 Task: Mix a song in mono and then create a stereo mix for comparison.
Action: Mouse moved to (10, 17)
Screenshot: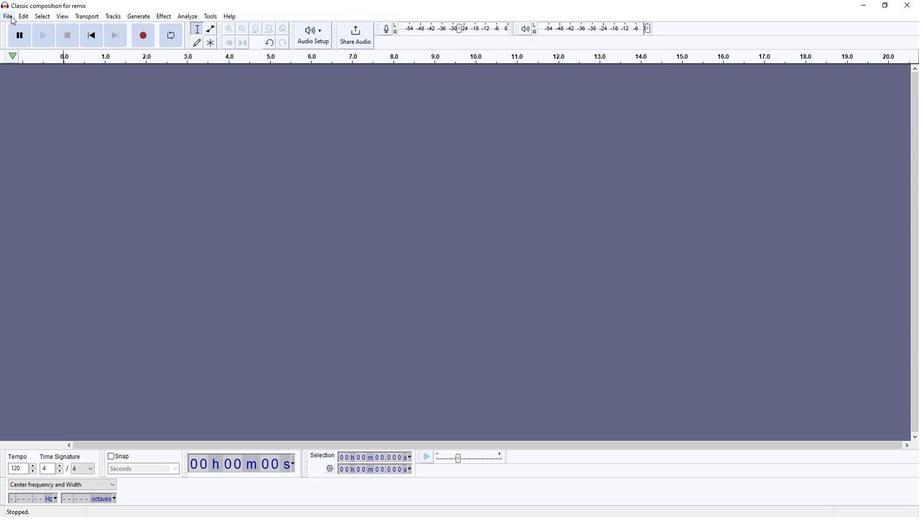 
Action: Mouse pressed left at (10, 17)
Screenshot: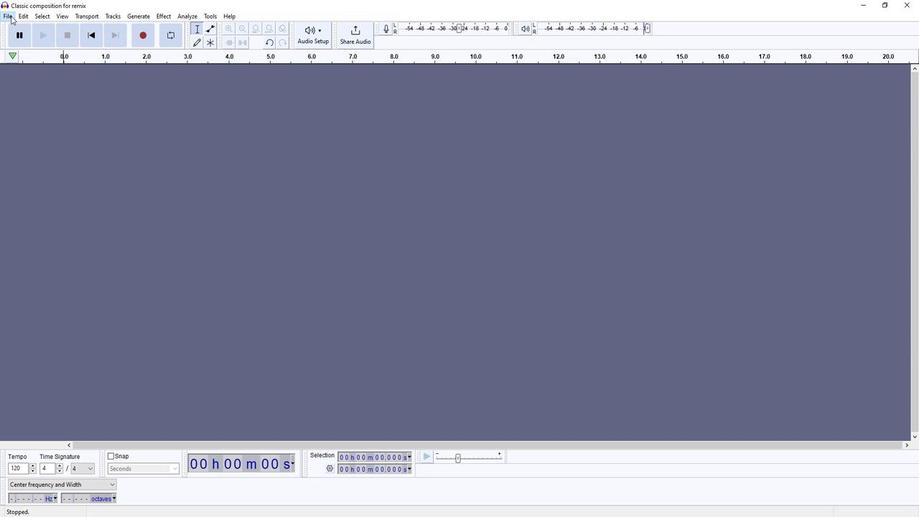 
Action: Mouse moved to (130, 112)
Screenshot: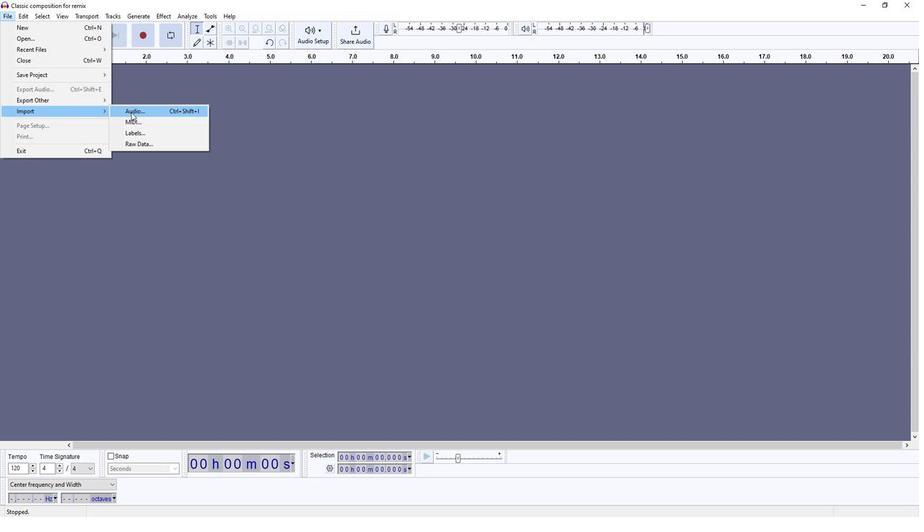 
Action: Mouse pressed left at (130, 112)
Screenshot: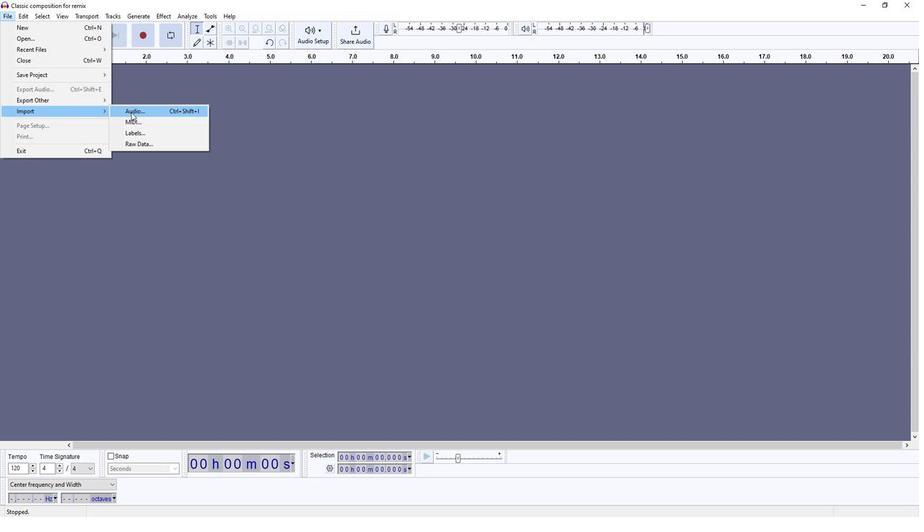 
Action: Mouse moved to (126, 158)
Screenshot: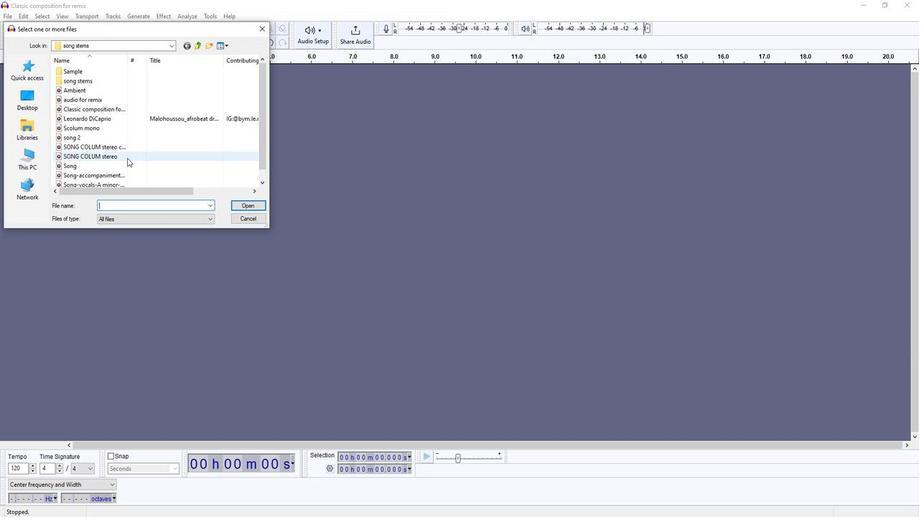 
Action: Mouse pressed left at (126, 158)
Screenshot: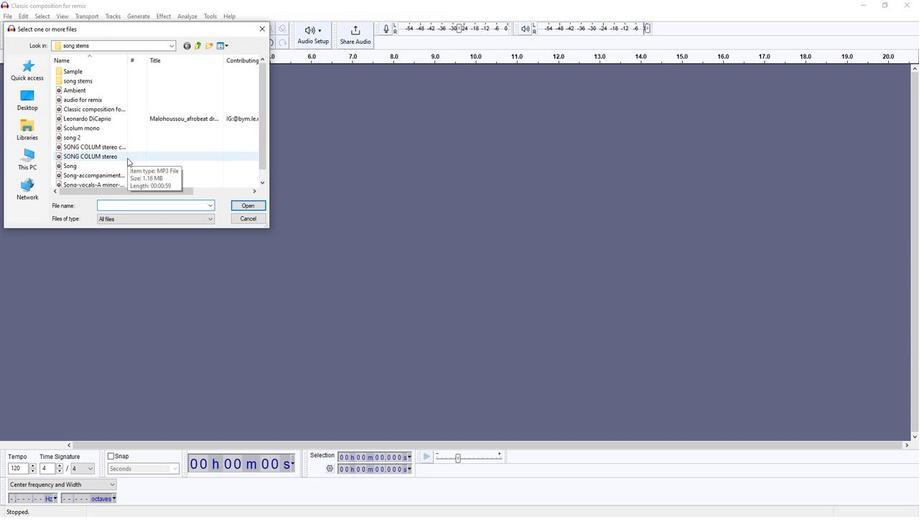 
Action: Mouse moved to (245, 204)
Screenshot: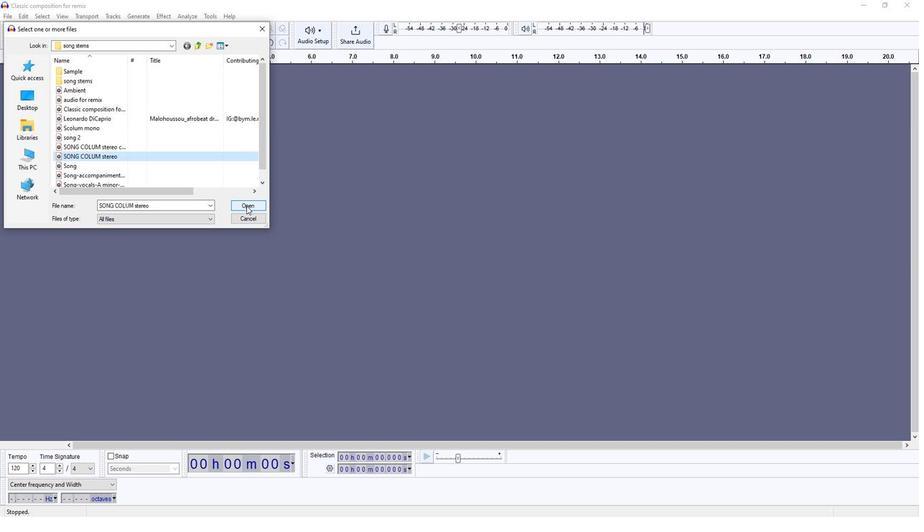 
Action: Mouse pressed left at (245, 204)
Screenshot: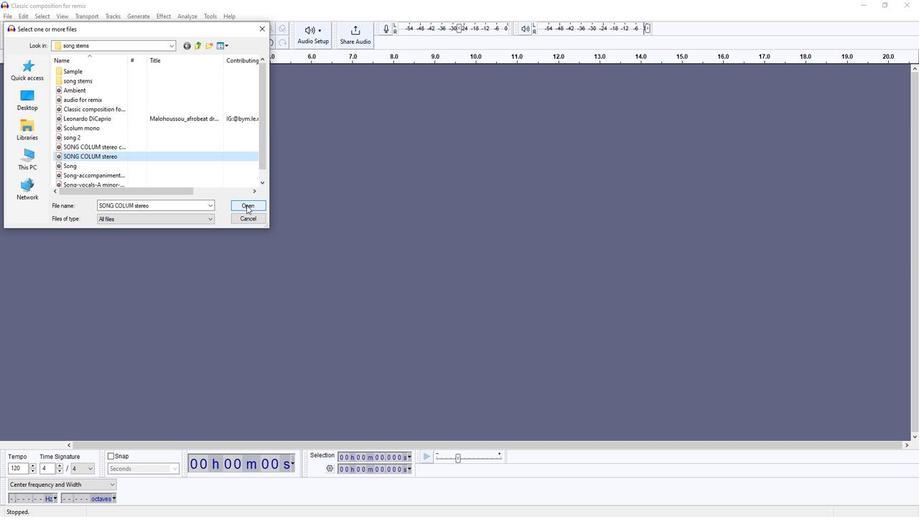 
Action: Mouse moved to (225, 112)
Screenshot: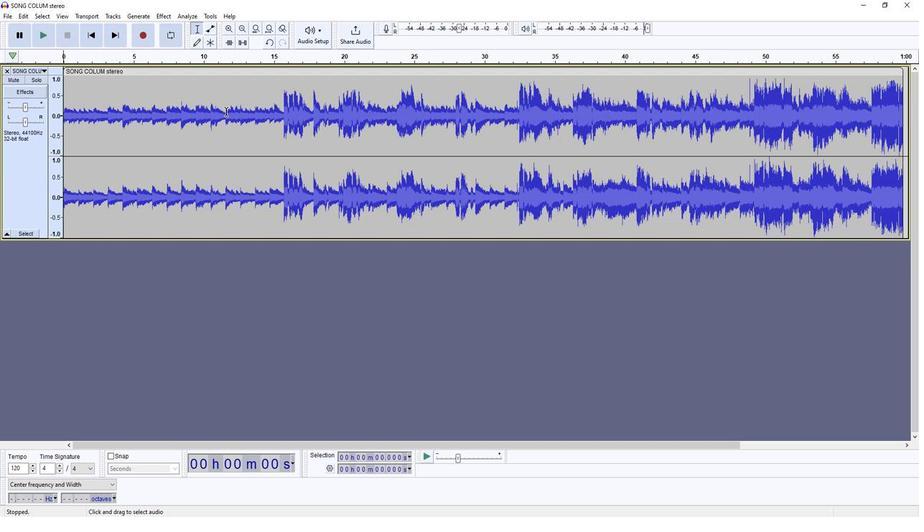 
Action: Mouse pressed left at (225, 112)
Screenshot: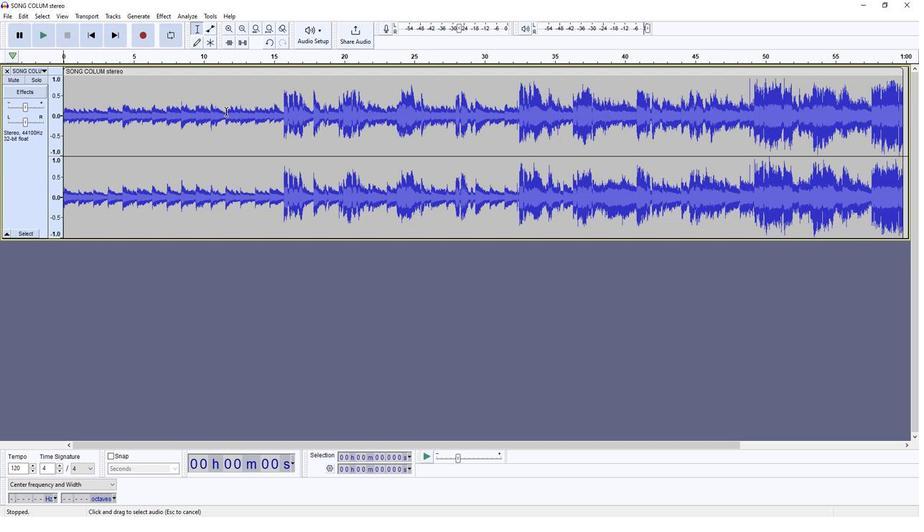 
Action: Mouse moved to (25, 15)
Screenshot: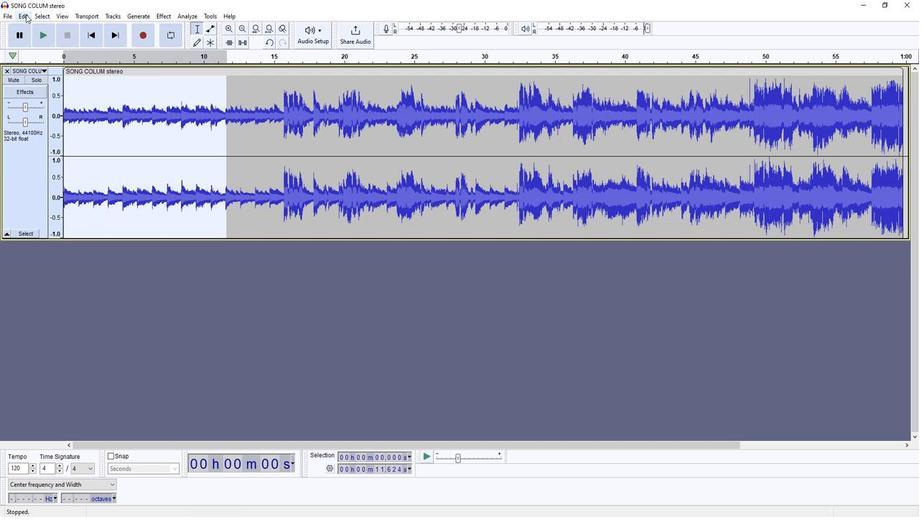 
Action: Mouse pressed left at (25, 15)
Screenshot: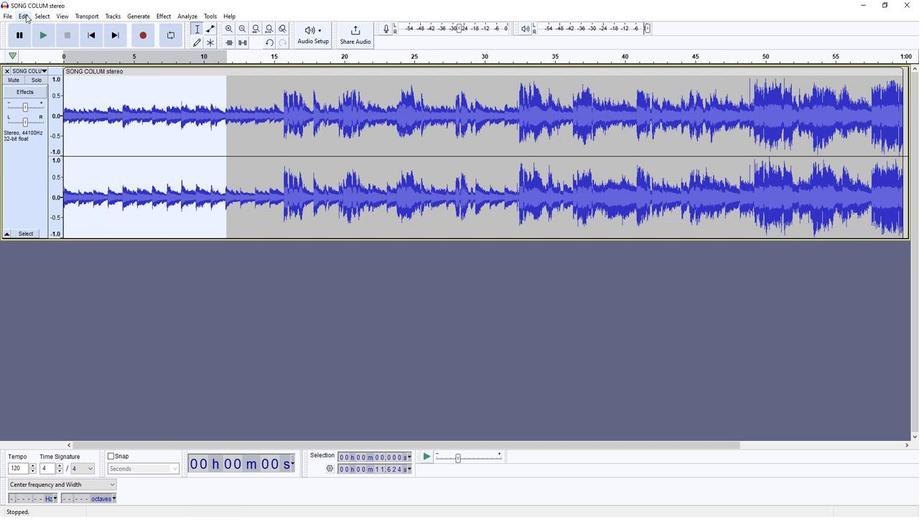 
Action: Mouse moved to (39, 54)
Screenshot: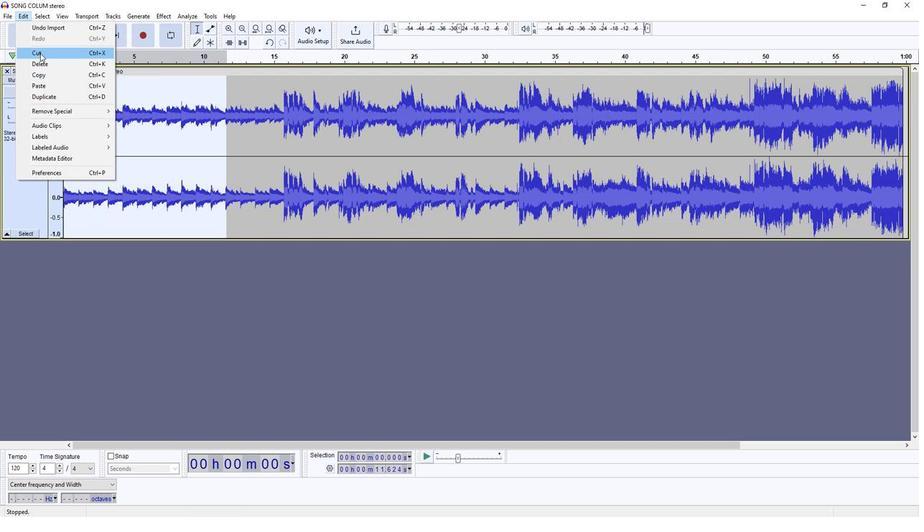 
Action: Mouse pressed left at (39, 54)
Screenshot: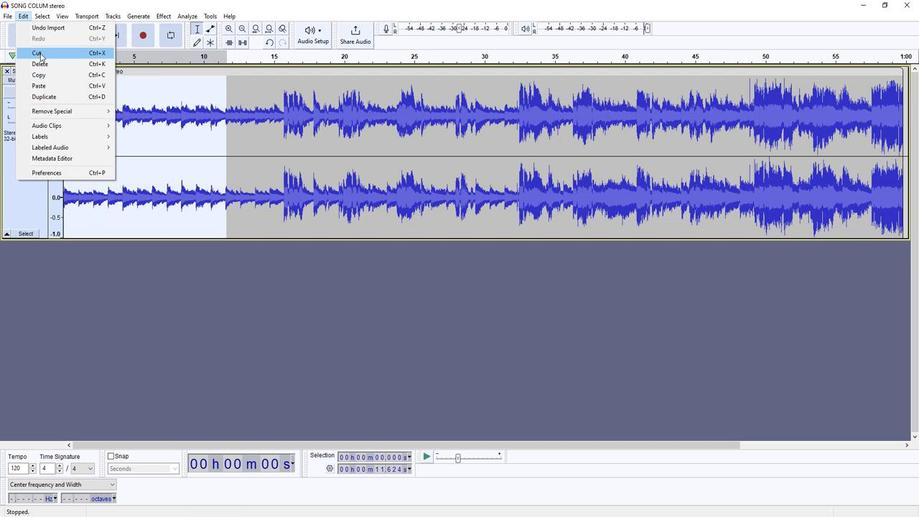 
Action: Mouse moved to (40, 38)
Screenshot: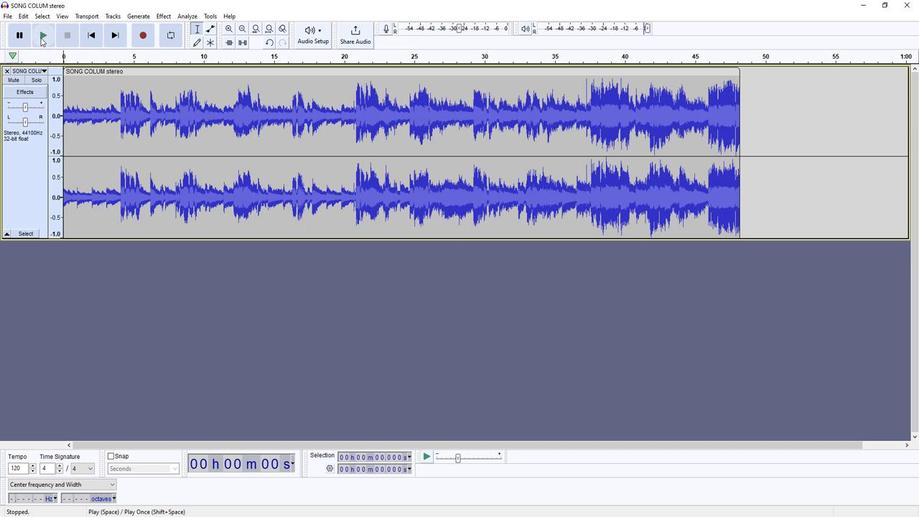 
Action: Mouse pressed left at (40, 38)
Screenshot: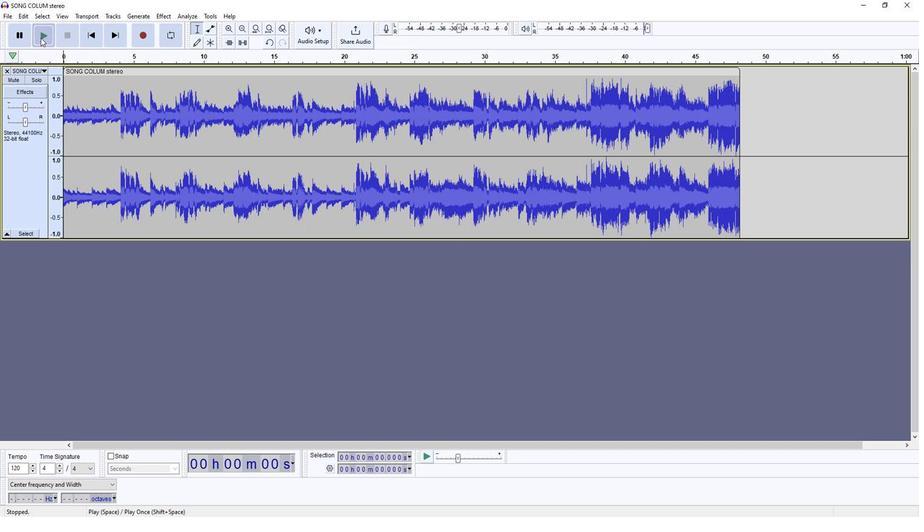 
Action: Mouse moved to (62, 35)
Screenshot: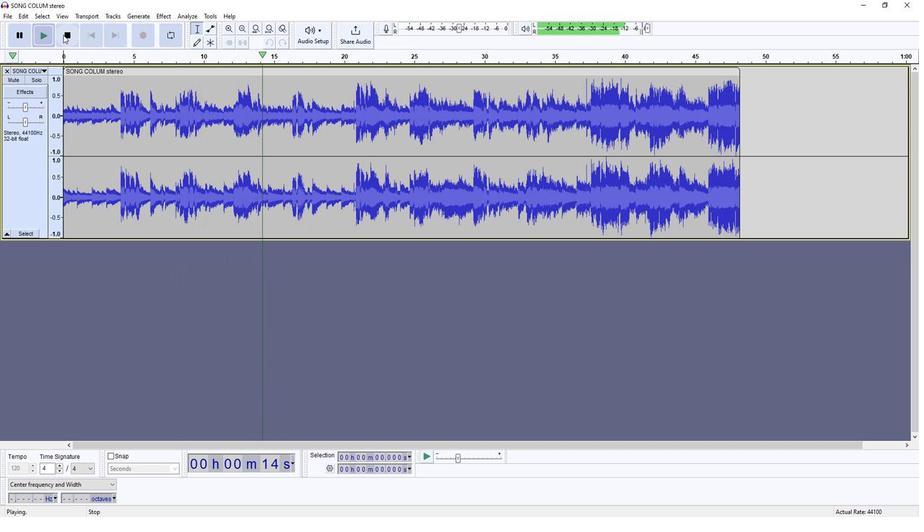 
Action: Mouse pressed left at (62, 35)
Screenshot: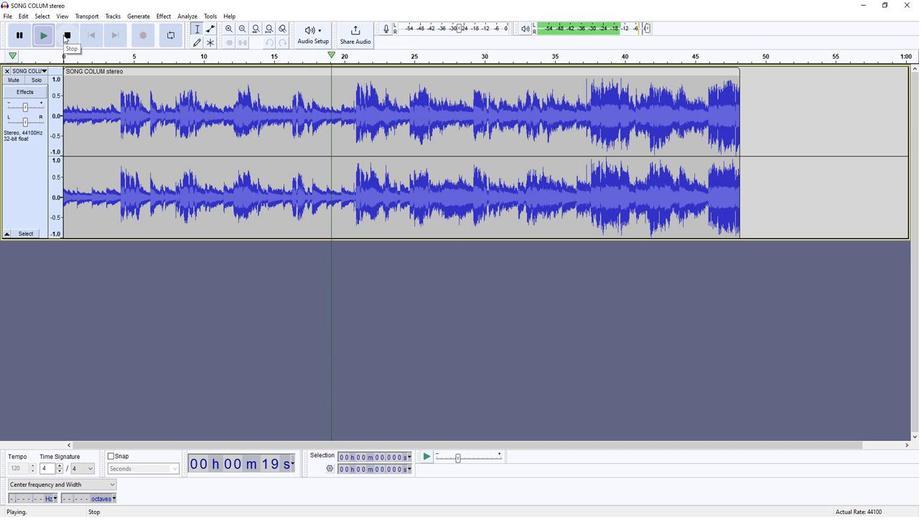 
Action: Mouse moved to (742, 122)
Screenshot: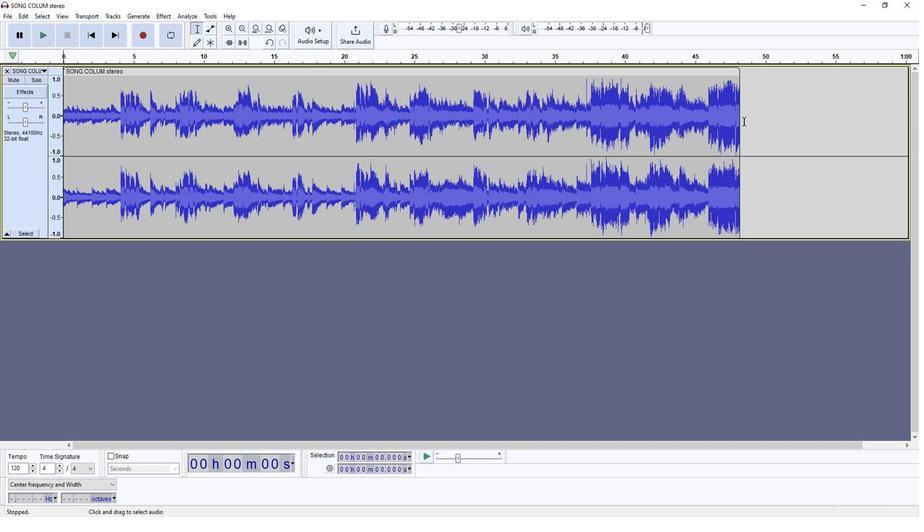 
Action: Mouse pressed left at (742, 122)
Screenshot: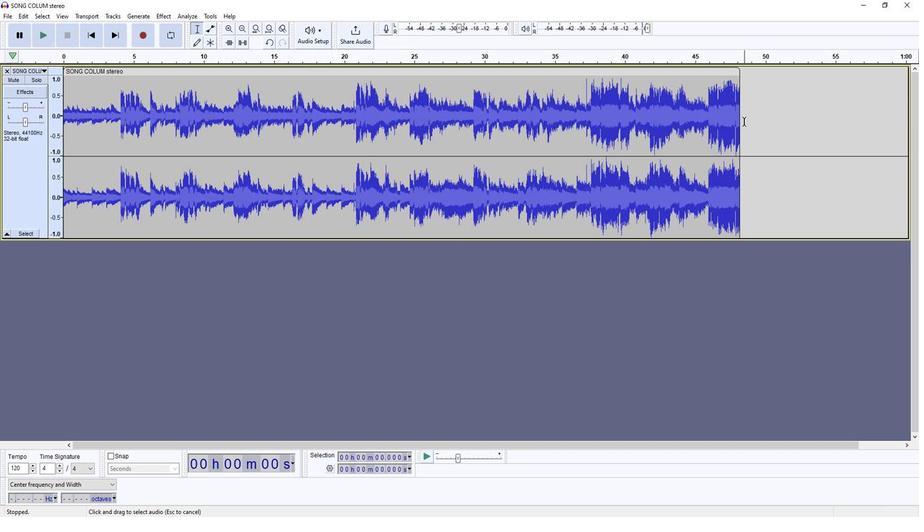 
Action: Mouse moved to (158, 16)
Screenshot: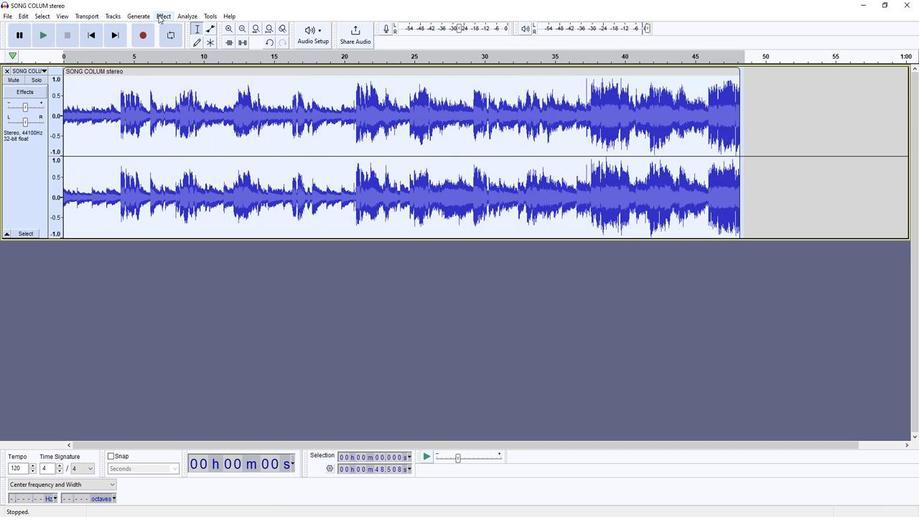 
Action: Mouse pressed left at (158, 16)
Screenshot: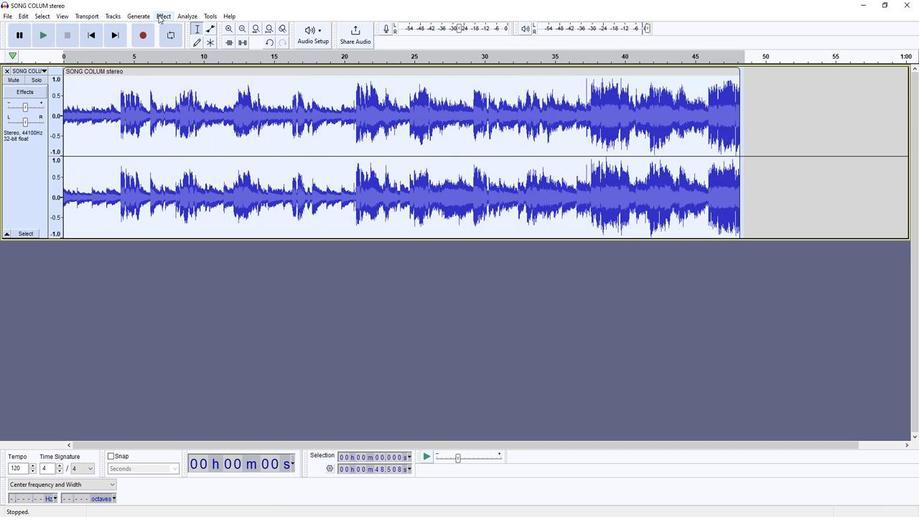 
Action: Mouse moved to (321, 110)
Screenshot: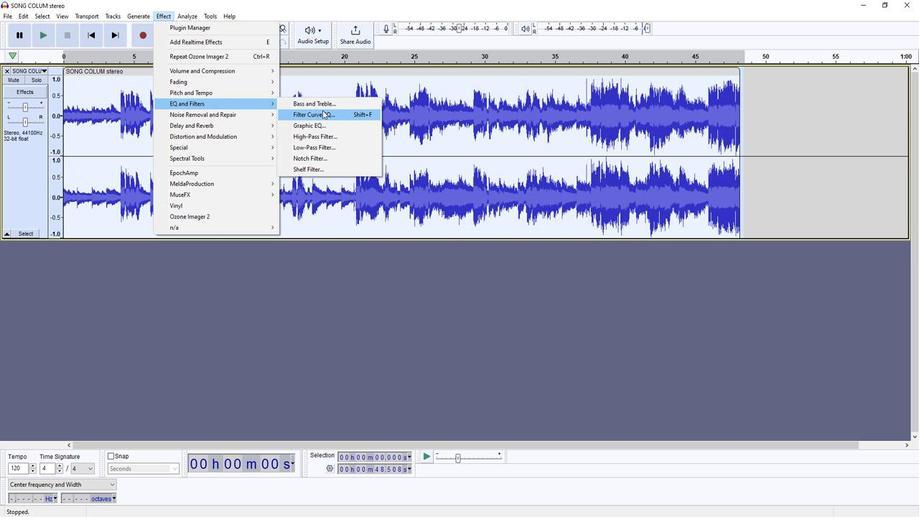 
Action: Mouse pressed left at (321, 110)
Screenshot: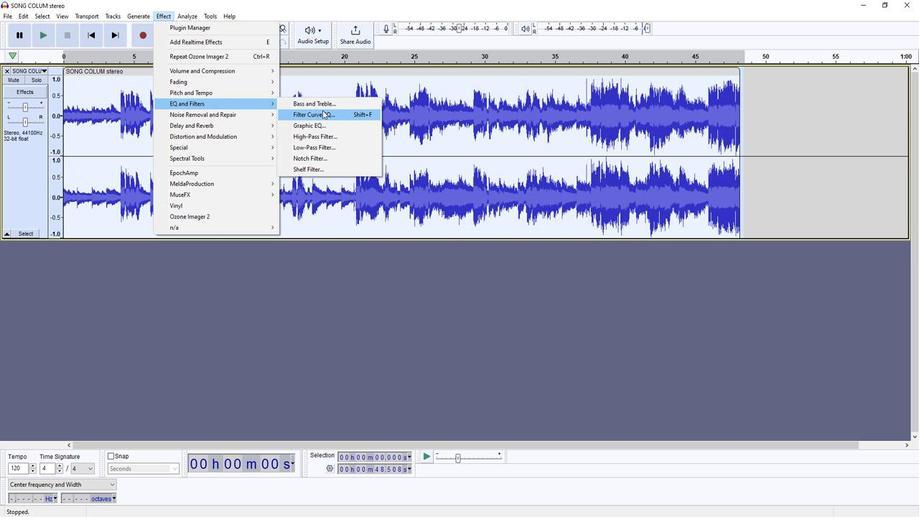 
Action: Mouse moved to (345, 256)
Screenshot: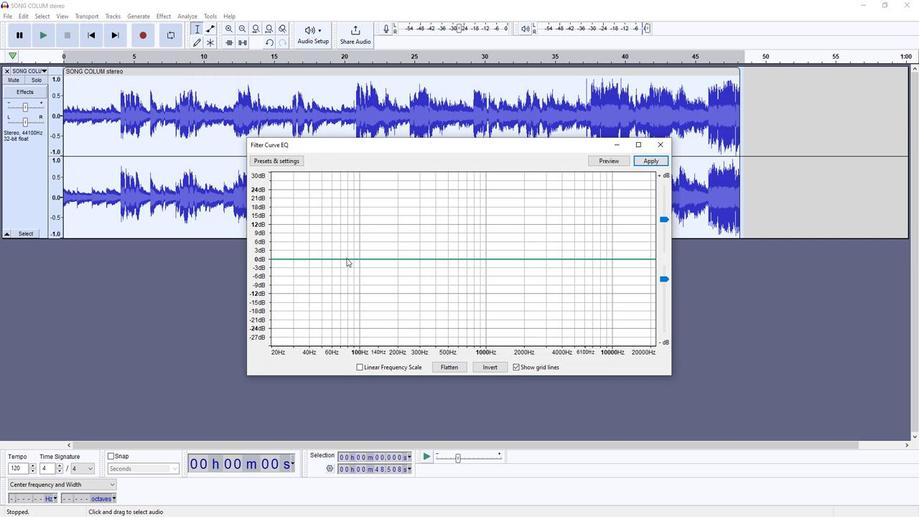 
Action: Mouse pressed left at (345, 256)
Screenshot: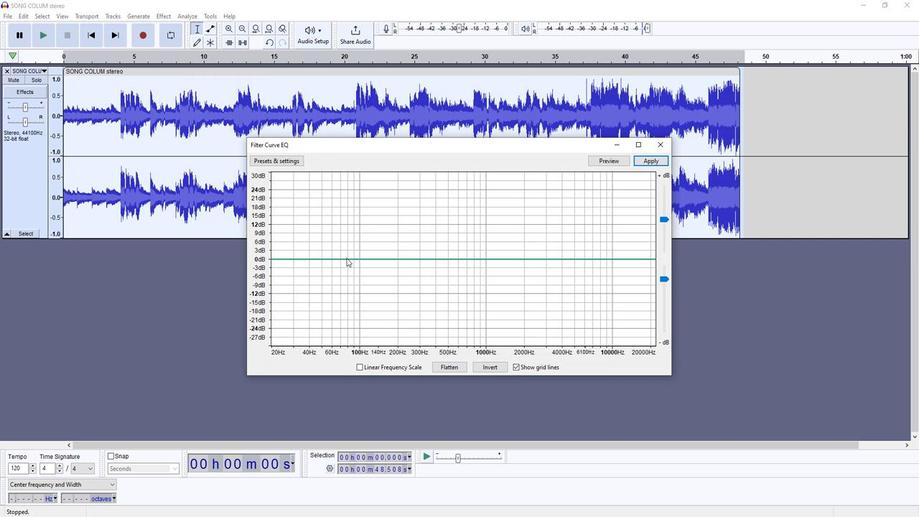 
Action: Mouse moved to (332, 255)
Screenshot: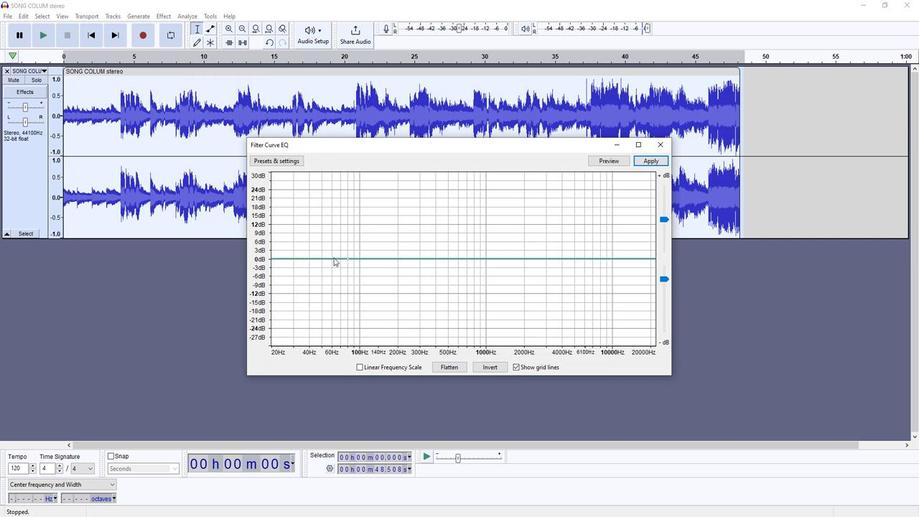 
Action: Mouse pressed left at (332, 255)
Screenshot: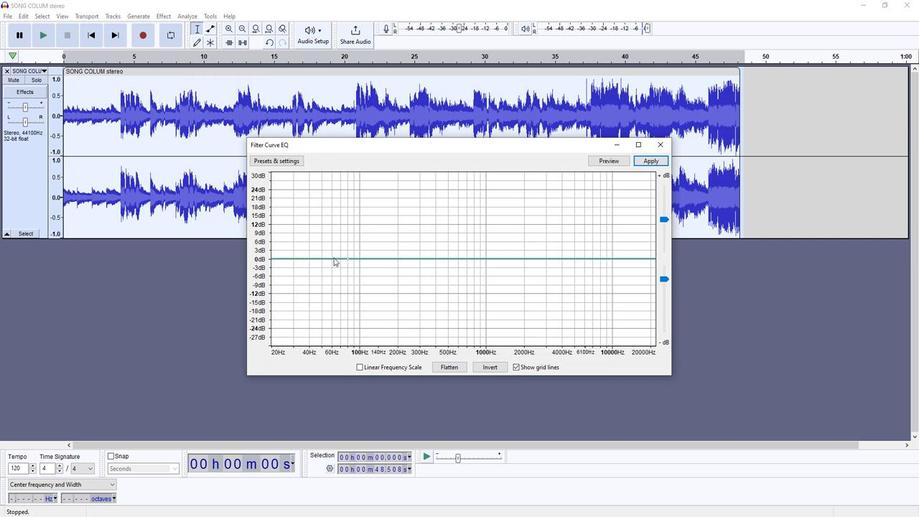 
Action: Mouse moved to (314, 257)
Screenshot: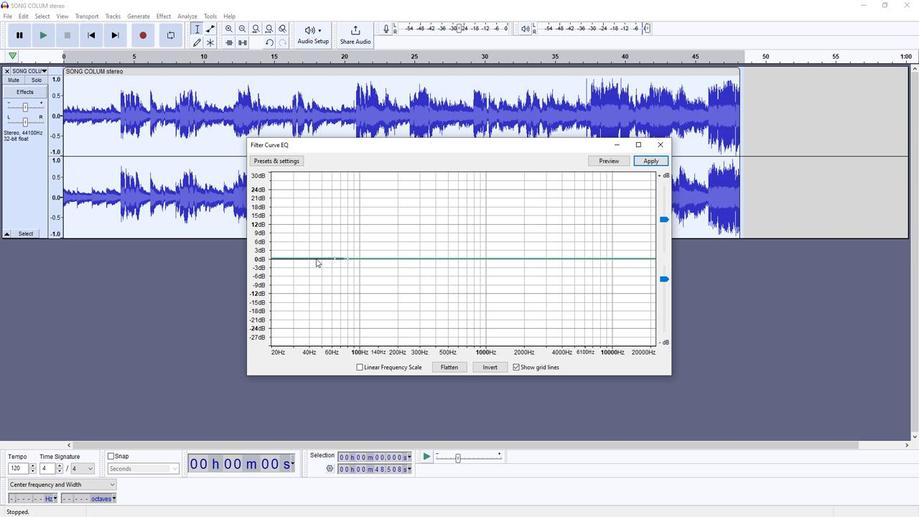 
Action: Mouse pressed left at (314, 257)
Screenshot: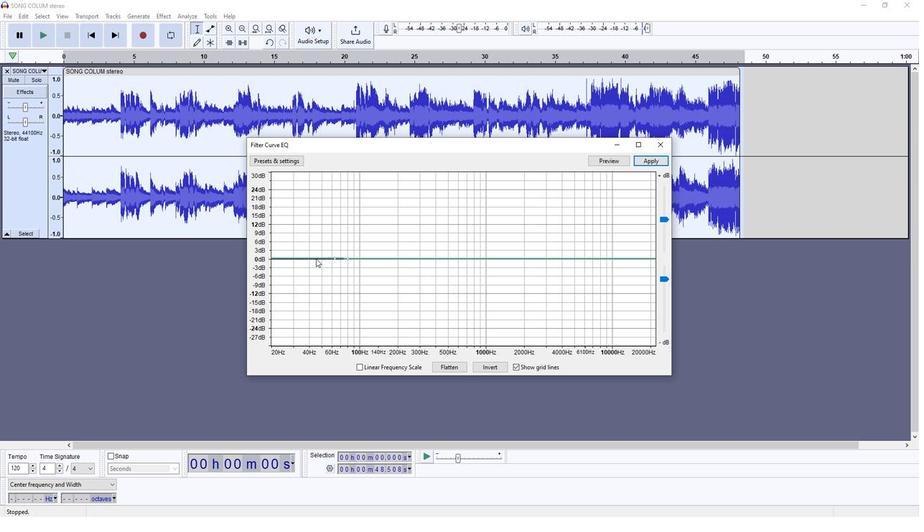 
Action: Mouse moved to (331, 257)
Screenshot: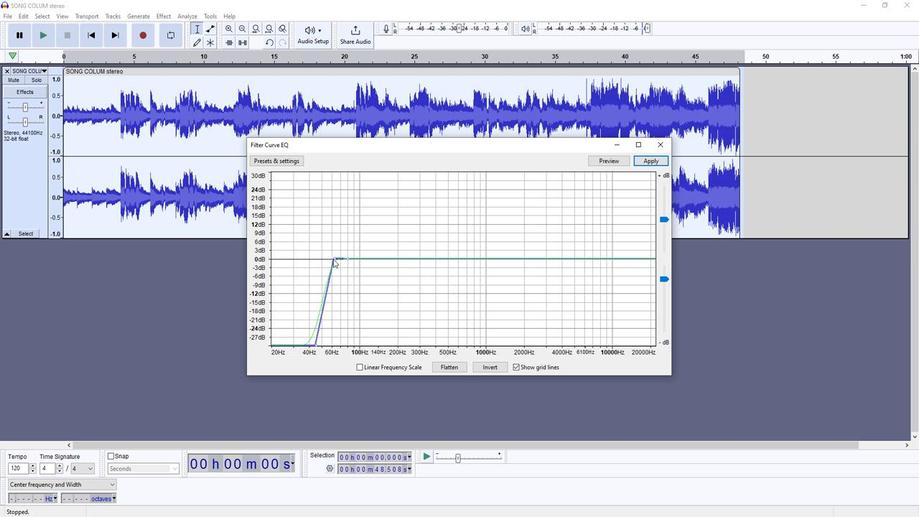 
Action: Mouse pressed left at (331, 257)
Screenshot: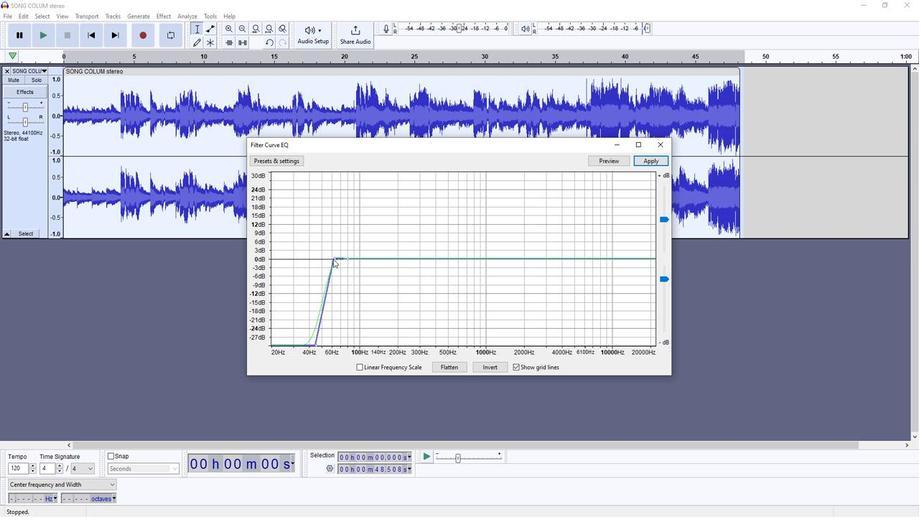 
Action: Mouse moved to (346, 255)
Screenshot: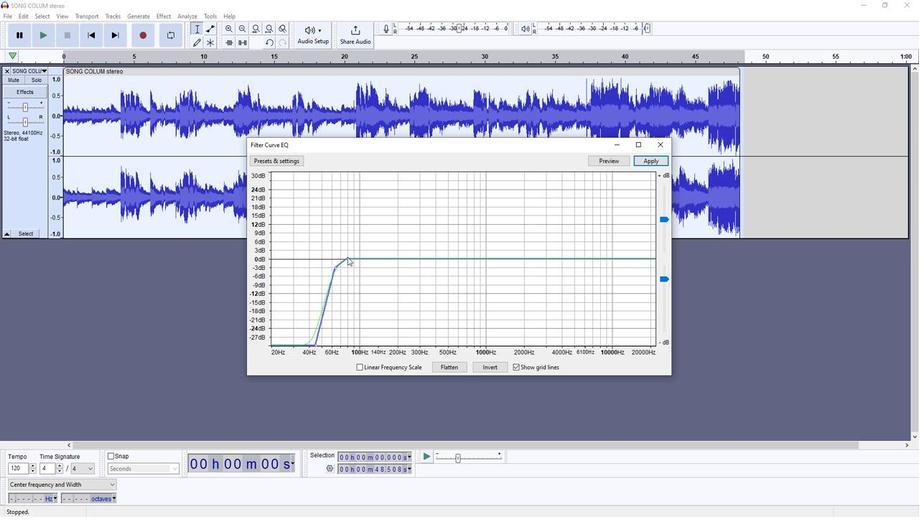
Action: Mouse pressed left at (346, 255)
Screenshot: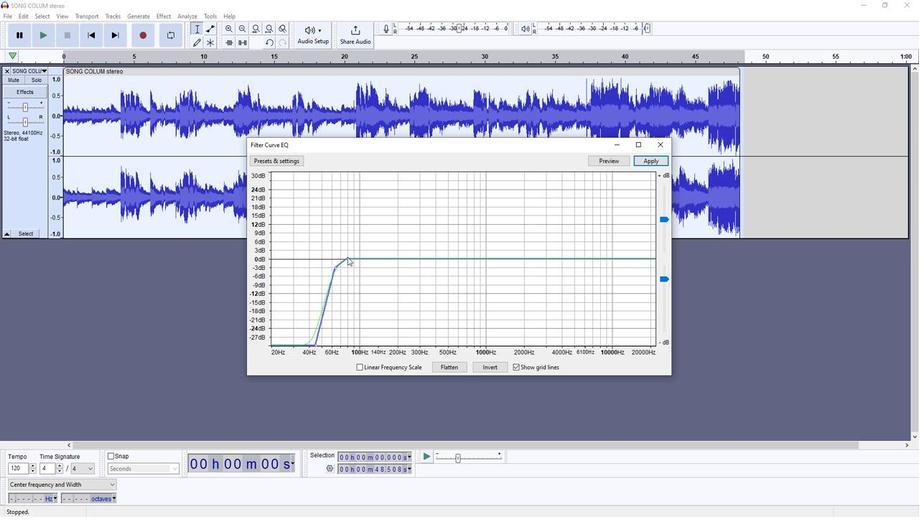 
Action: Mouse moved to (334, 266)
Screenshot: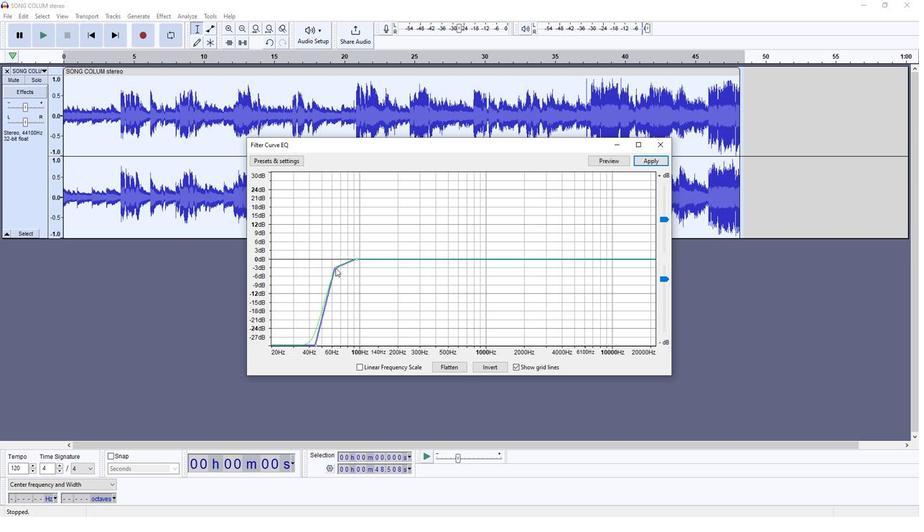 
Action: Mouse pressed left at (334, 266)
Screenshot: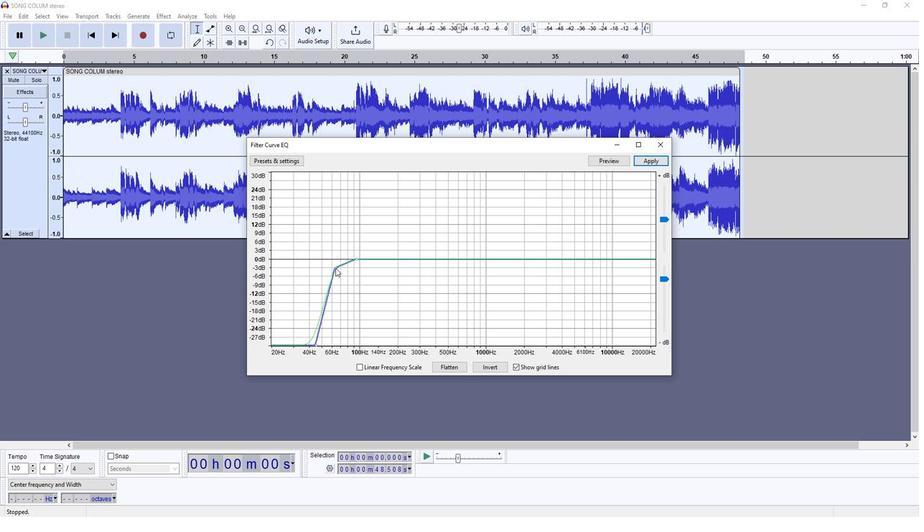 
Action: Mouse moved to (545, 257)
Screenshot: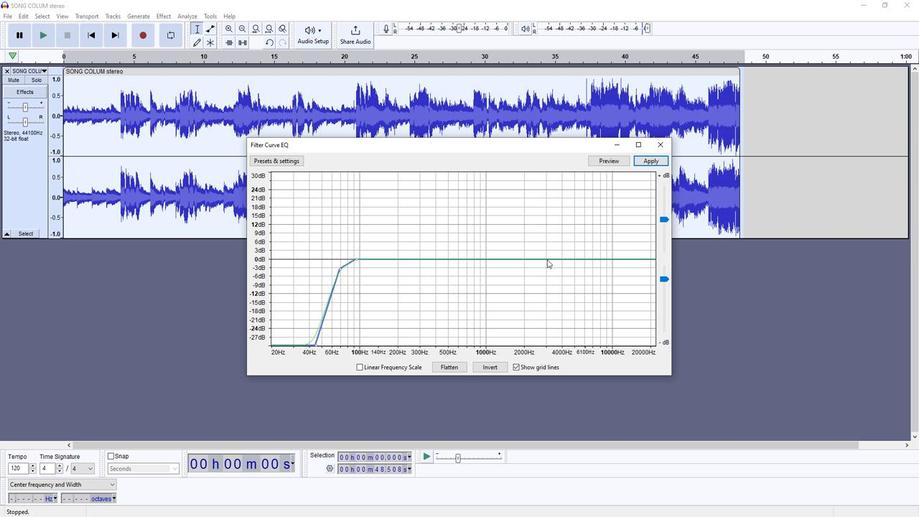 
Action: Mouse pressed left at (545, 257)
Screenshot: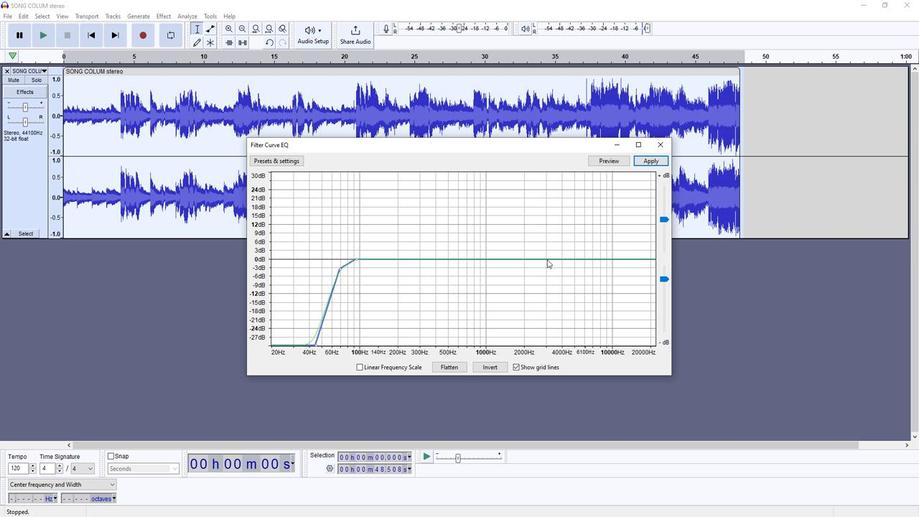 
Action: Mouse moved to (576, 257)
Screenshot: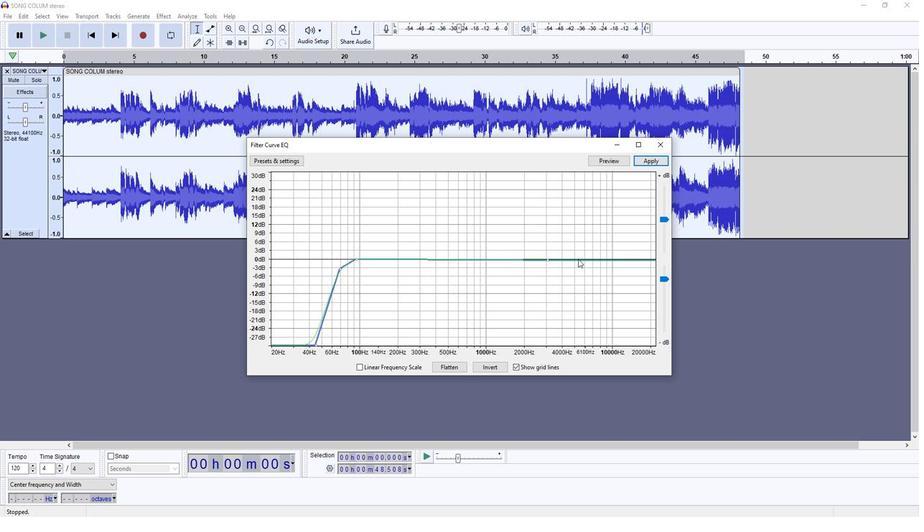 
Action: Mouse pressed left at (576, 257)
Screenshot: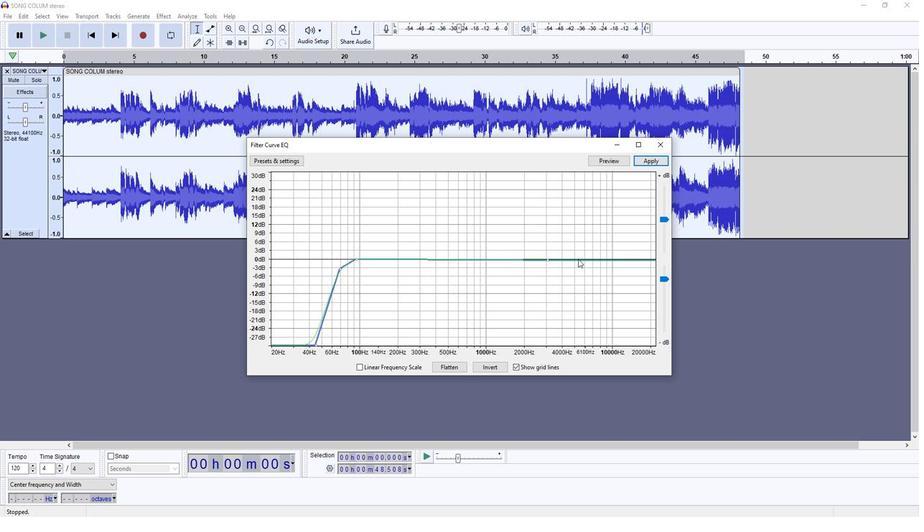 
Action: Mouse moved to (649, 257)
Screenshot: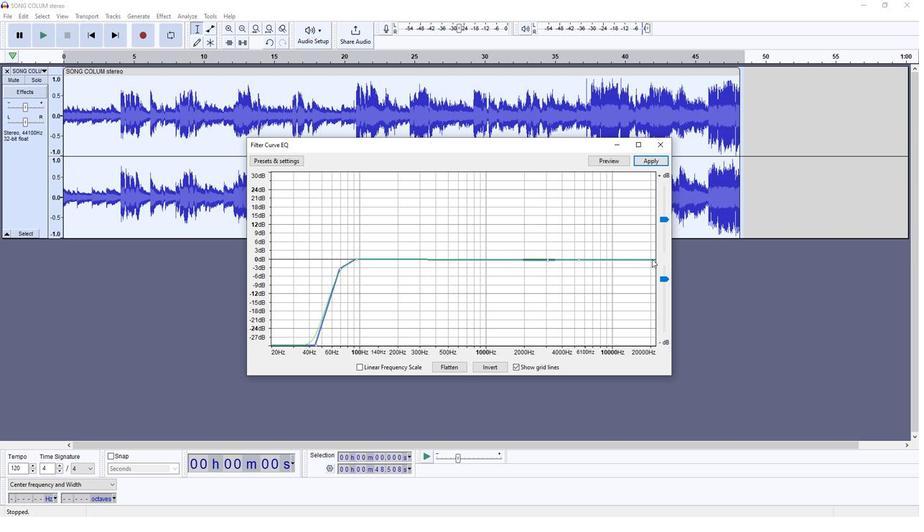 
Action: Mouse pressed left at (649, 257)
Screenshot: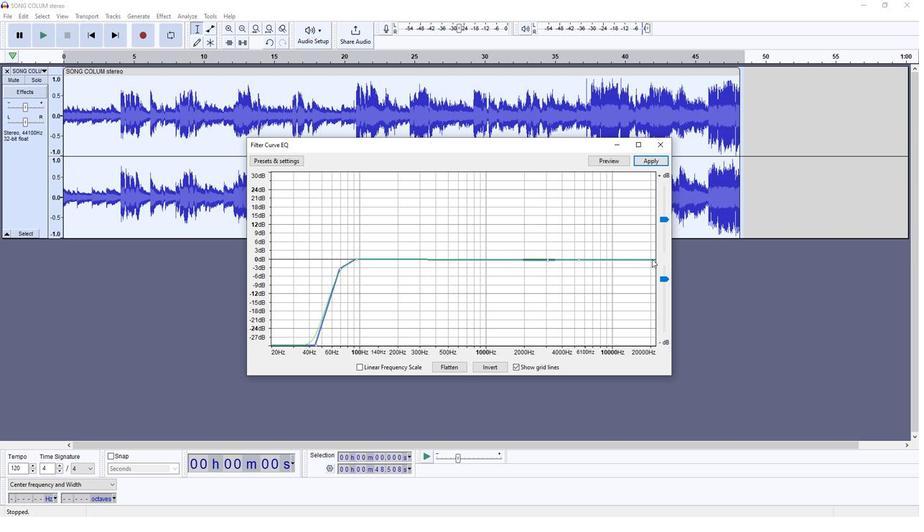 
Action: Mouse moved to (575, 257)
Screenshot: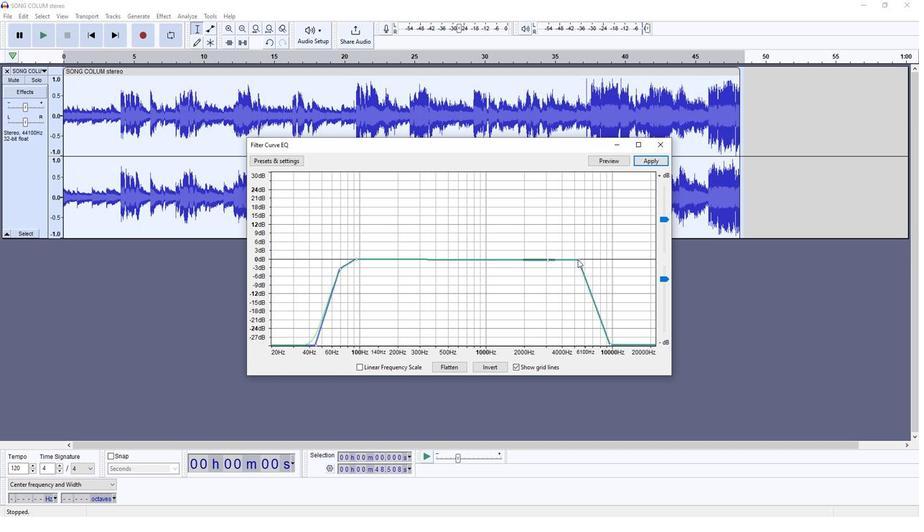 
Action: Mouse pressed left at (575, 257)
Screenshot: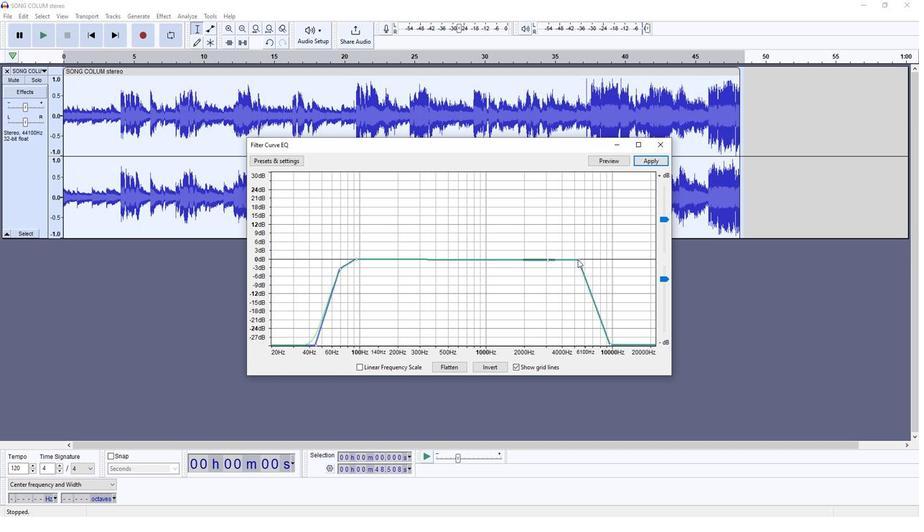 
Action: Mouse moved to (545, 258)
Screenshot: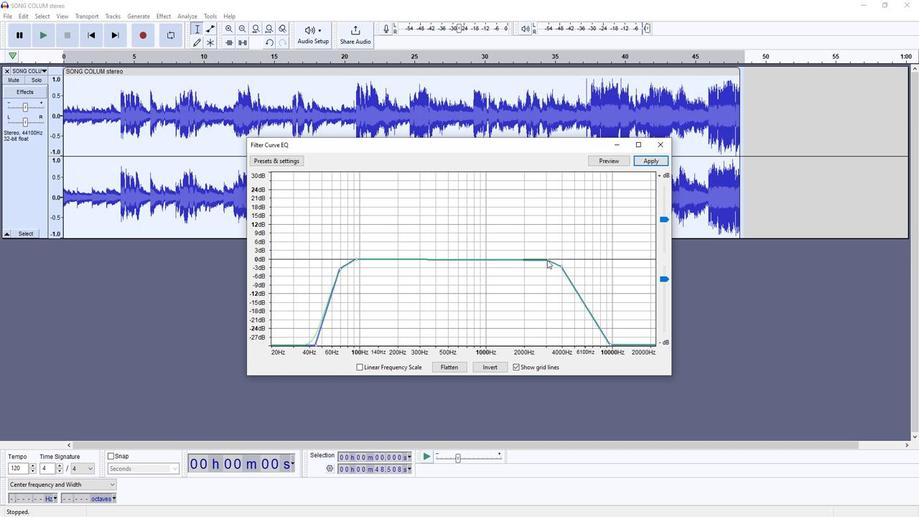 
Action: Mouse pressed left at (545, 258)
Screenshot: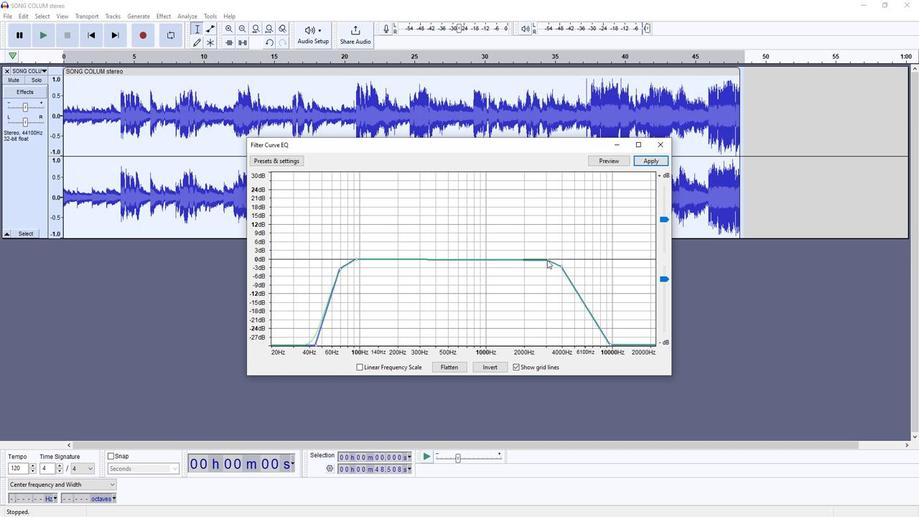 
Action: Mouse moved to (558, 264)
Screenshot: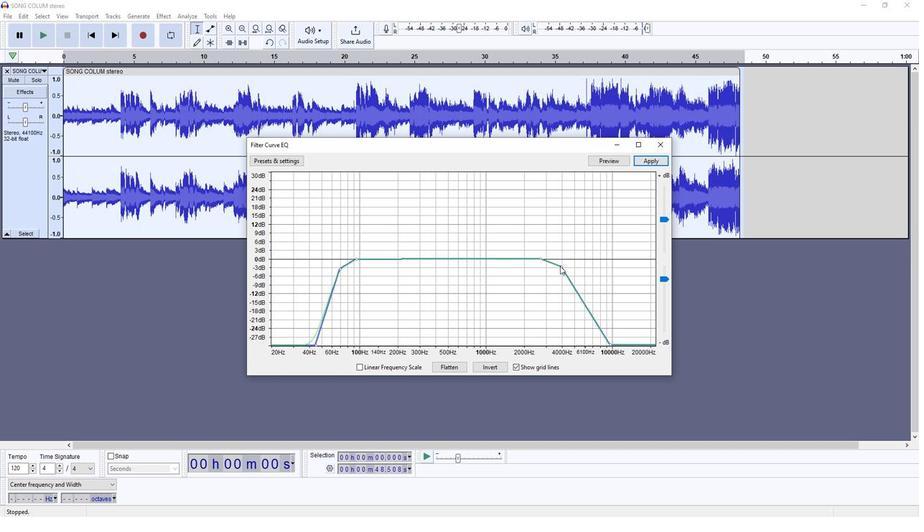 
Action: Mouse pressed left at (558, 264)
Screenshot: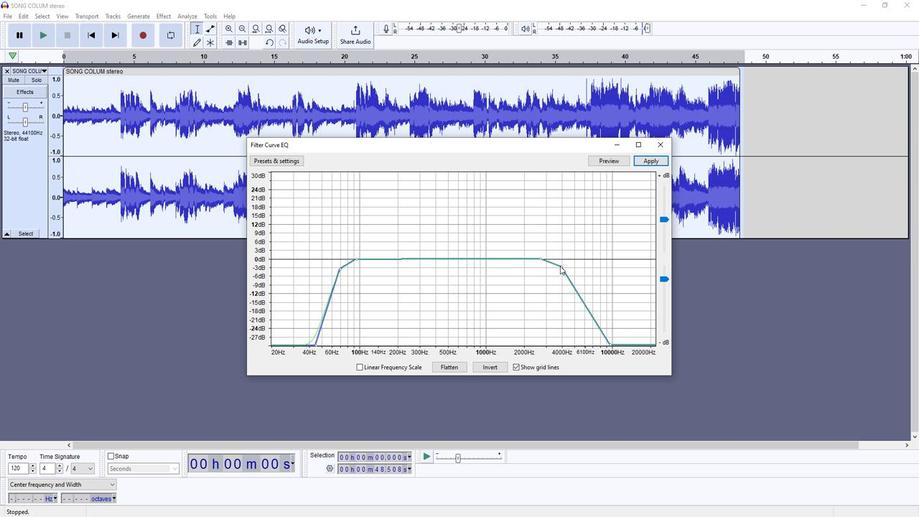 
Action: Mouse moved to (608, 341)
Screenshot: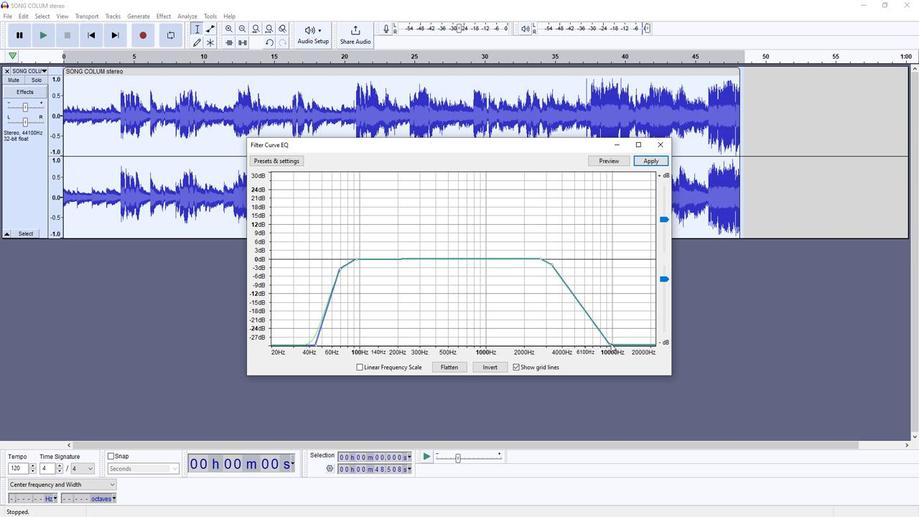 
Action: Mouse pressed left at (608, 341)
Screenshot: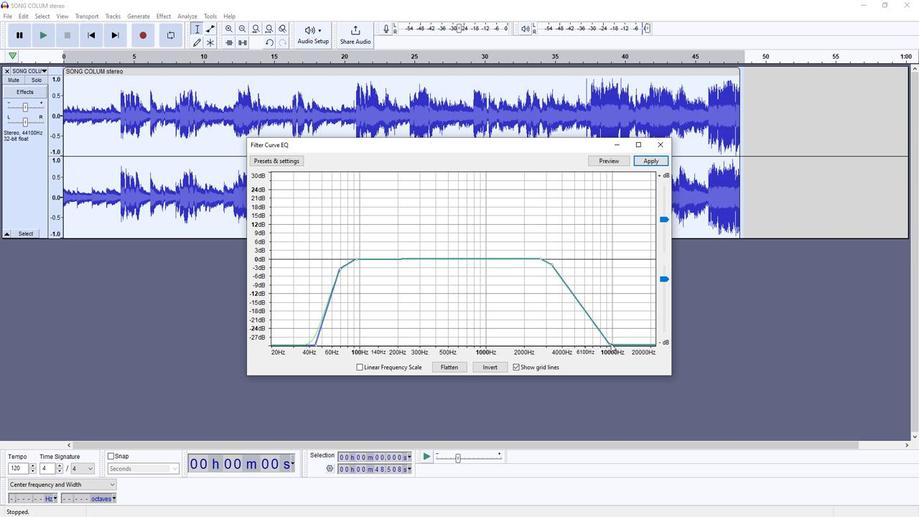 
Action: Mouse moved to (607, 160)
Screenshot: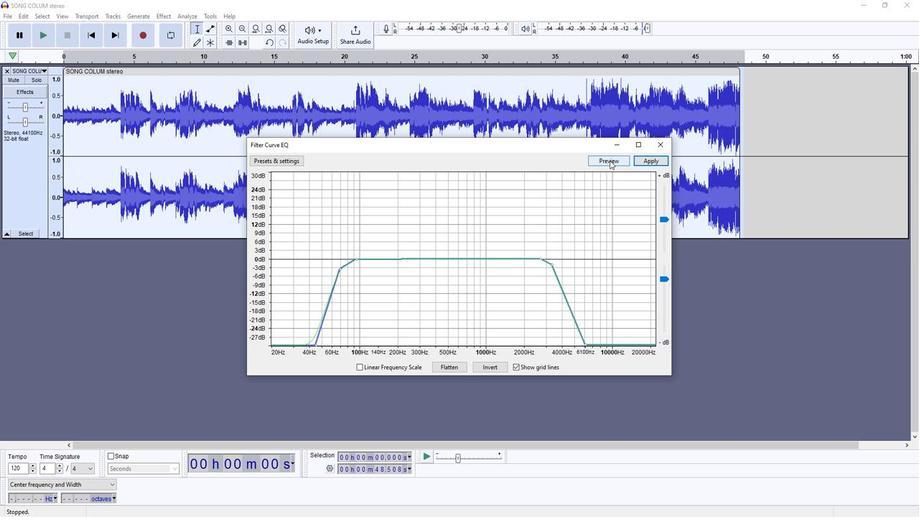 
Action: Mouse pressed left at (607, 160)
Screenshot: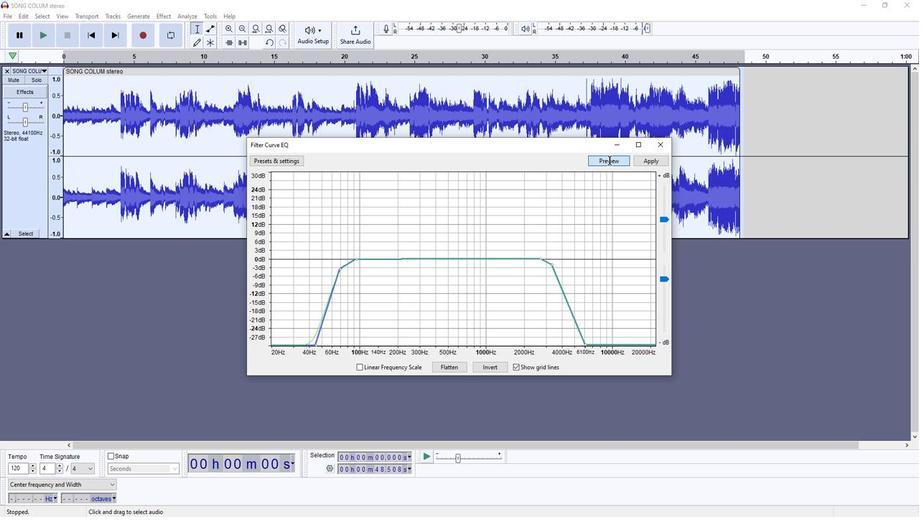 
Action: Mouse moved to (539, 257)
Screenshot: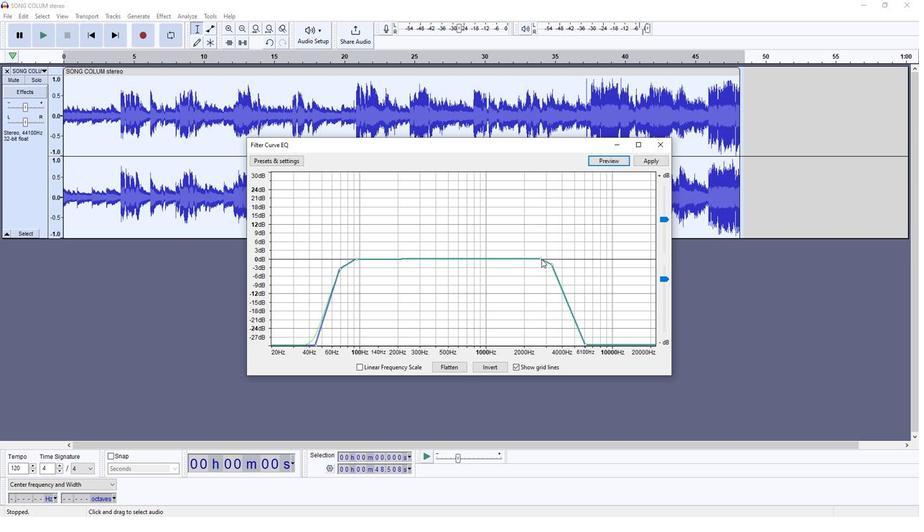 
Action: Mouse pressed left at (539, 257)
Screenshot: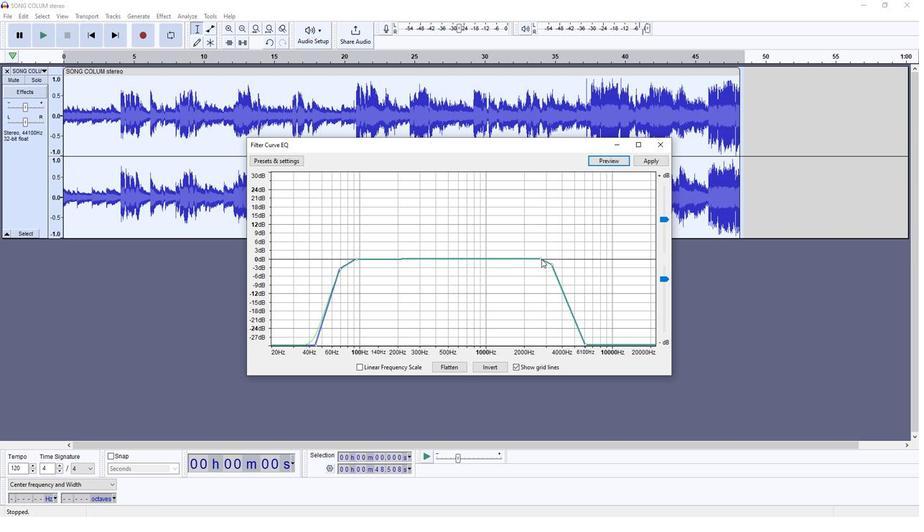 
Action: Mouse moved to (550, 263)
Screenshot: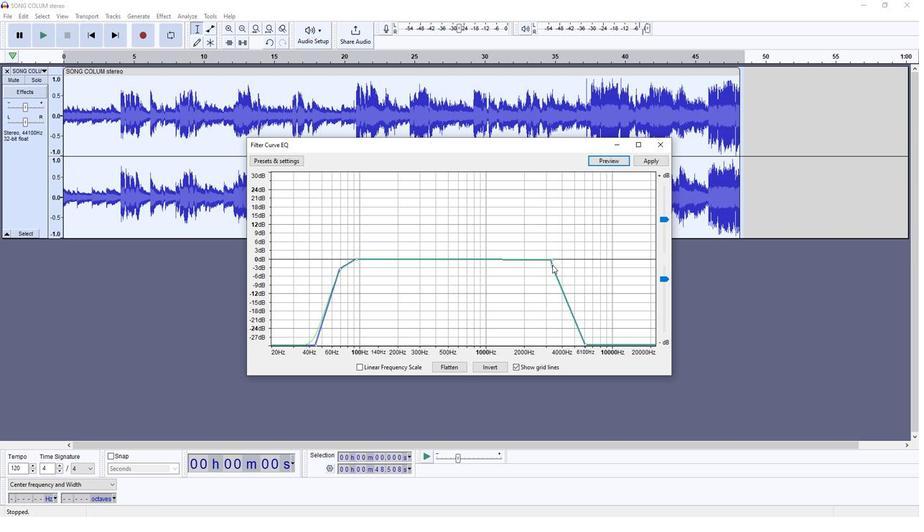
Action: Mouse pressed left at (550, 263)
Screenshot: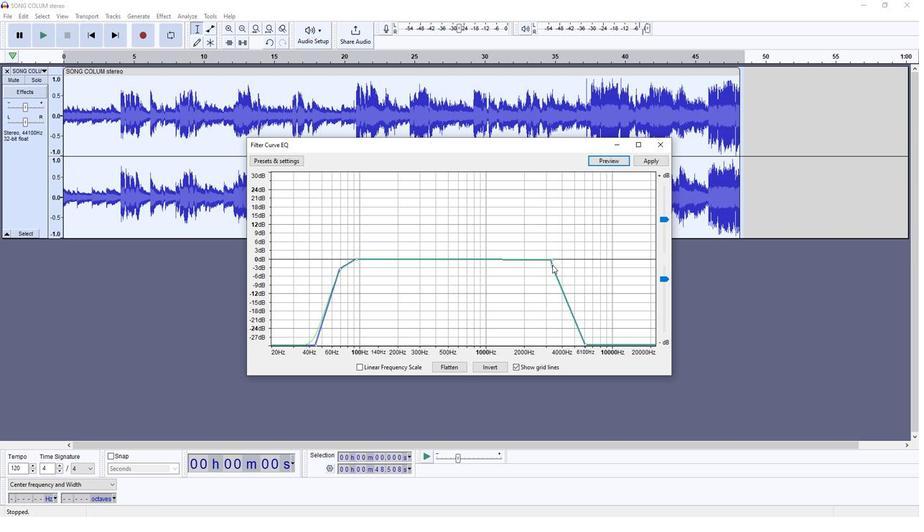 
Action: Mouse moved to (574, 257)
Screenshot: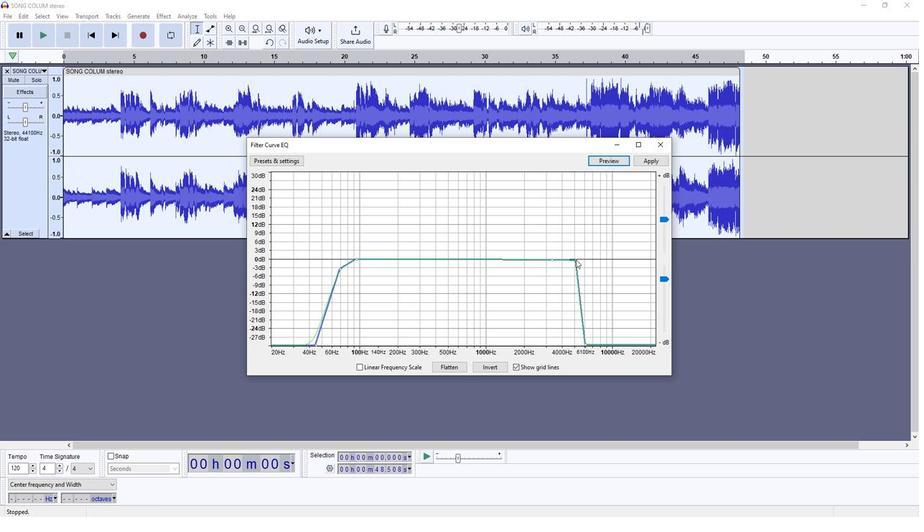 
Action: Mouse pressed left at (574, 257)
Screenshot: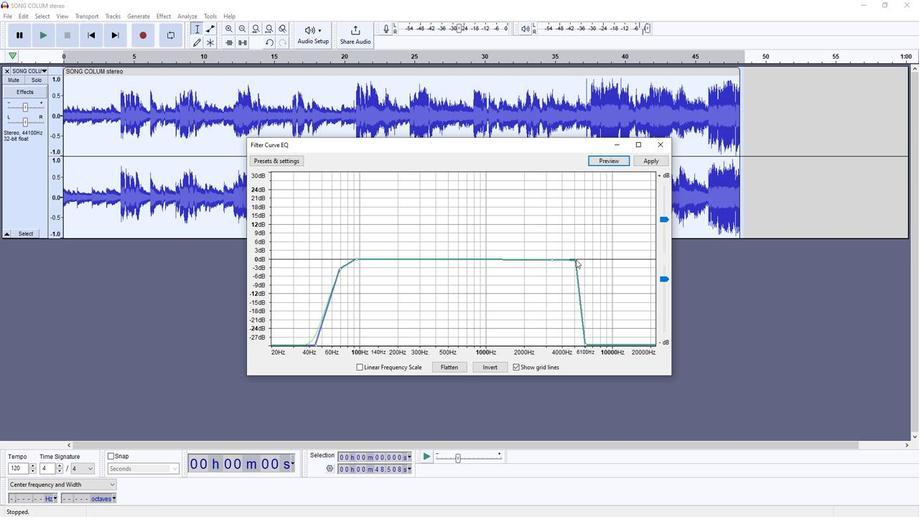 
Action: Mouse moved to (598, 159)
Screenshot: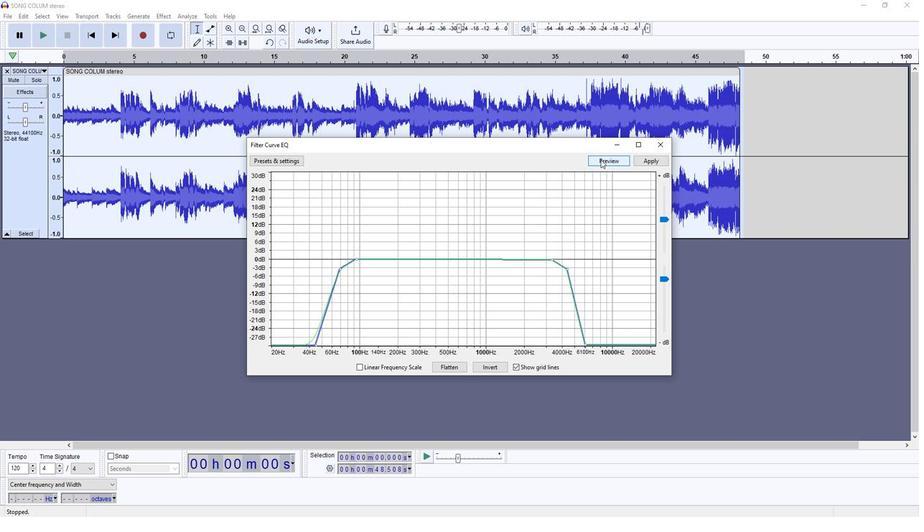 
Action: Mouse pressed left at (598, 159)
Screenshot: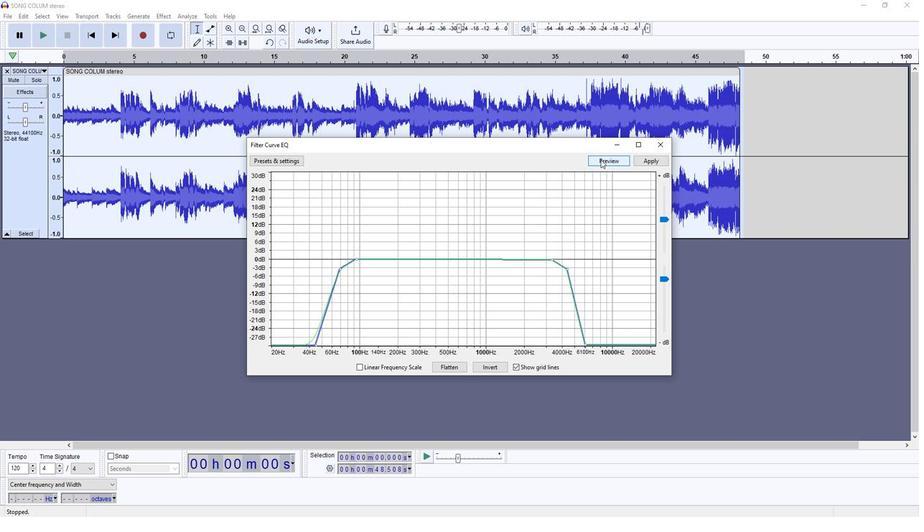 
Action: Mouse moved to (640, 161)
Screenshot: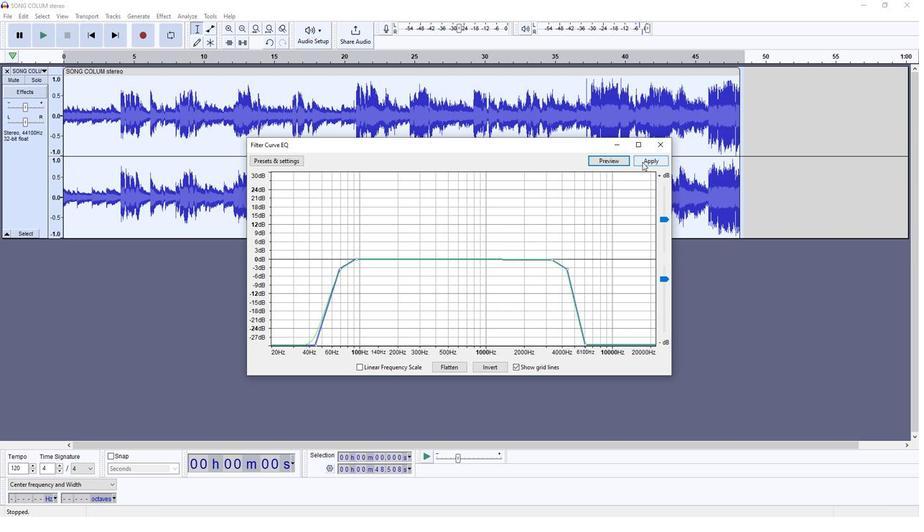 
Action: Mouse pressed left at (640, 161)
Screenshot: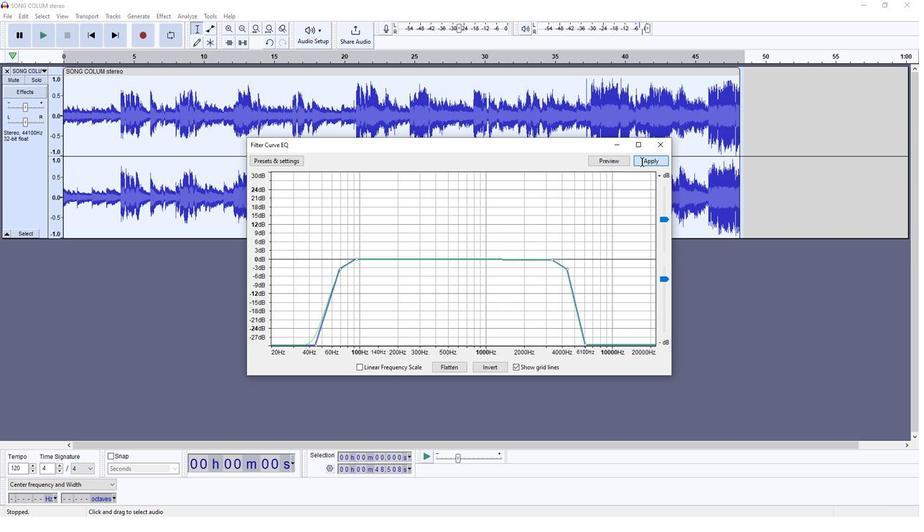 
Action: Mouse moved to (168, 15)
Screenshot: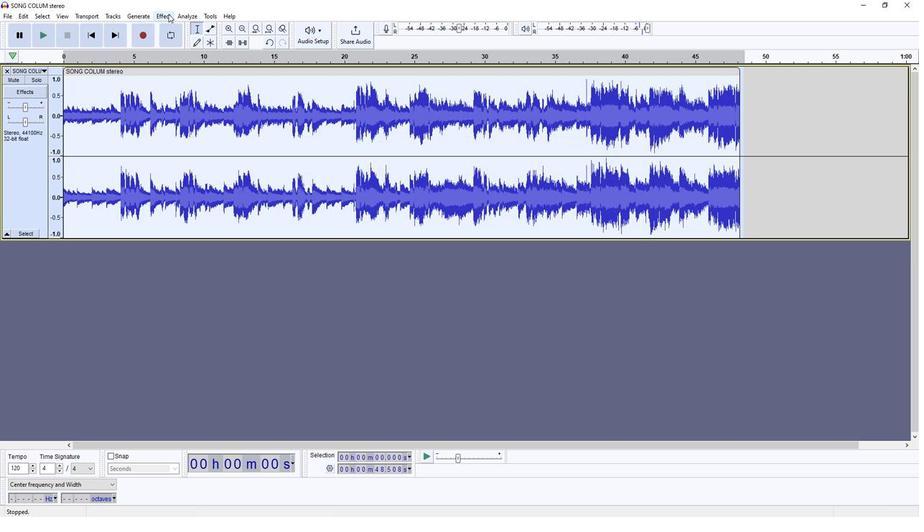 
Action: Mouse pressed left at (168, 15)
Screenshot: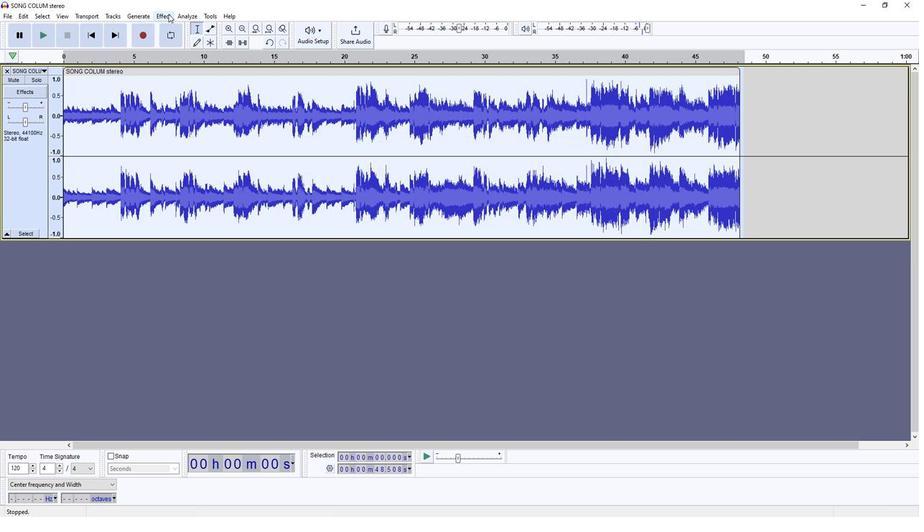 
Action: Mouse moved to (328, 96)
Screenshot: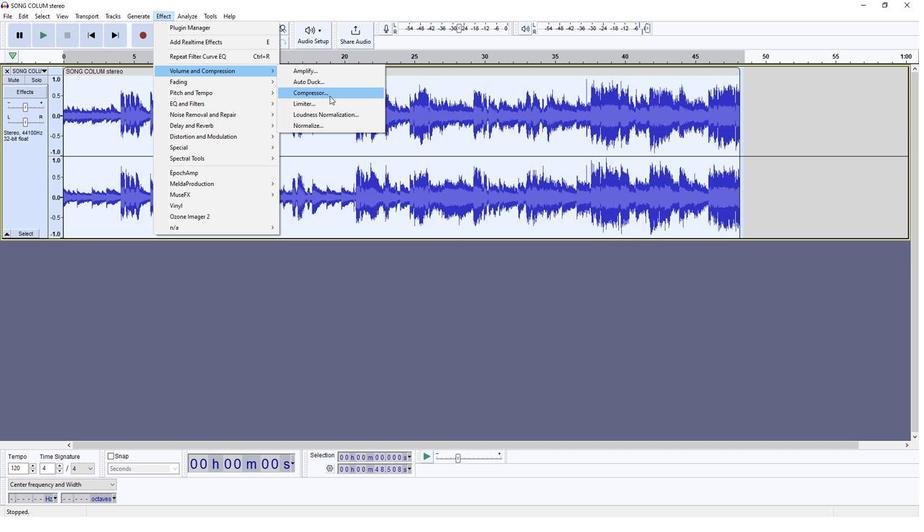 
Action: Mouse pressed left at (328, 96)
Screenshot: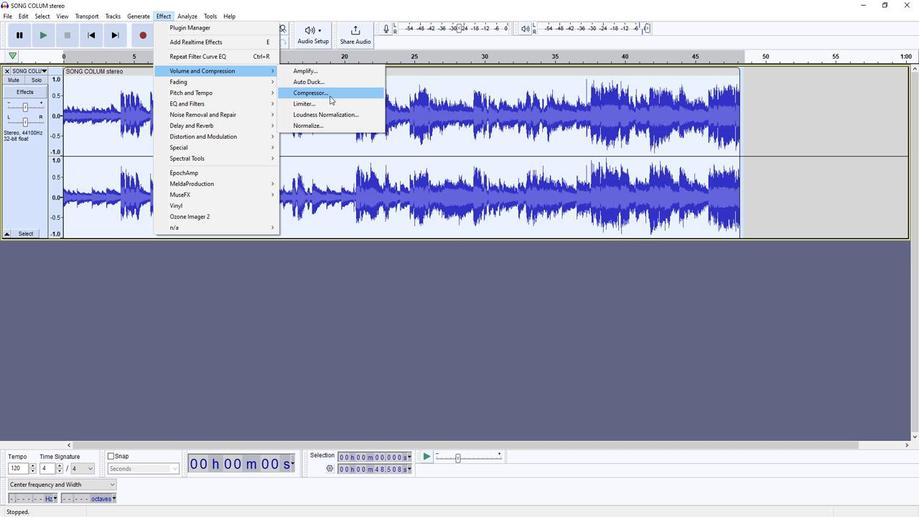
Action: Mouse moved to (520, 286)
Screenshot: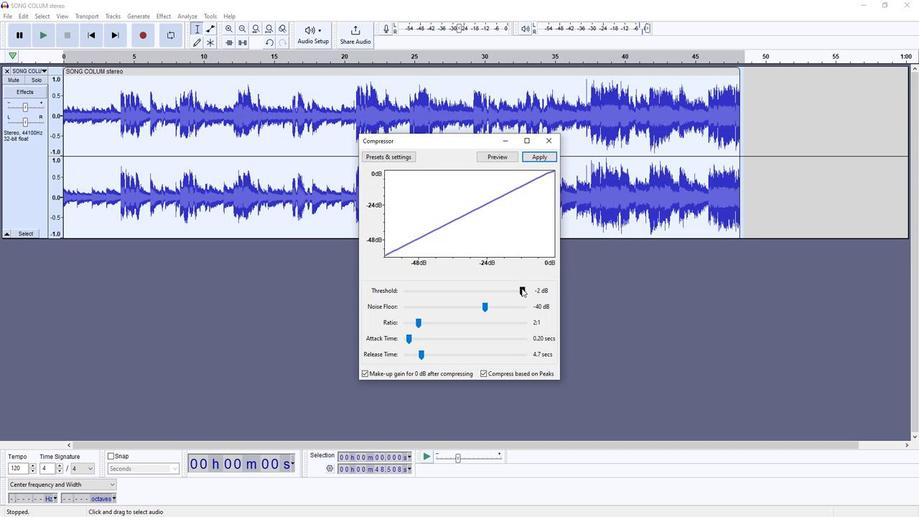 
Action: Mouse pressed left at (520, 286)
Screenshot: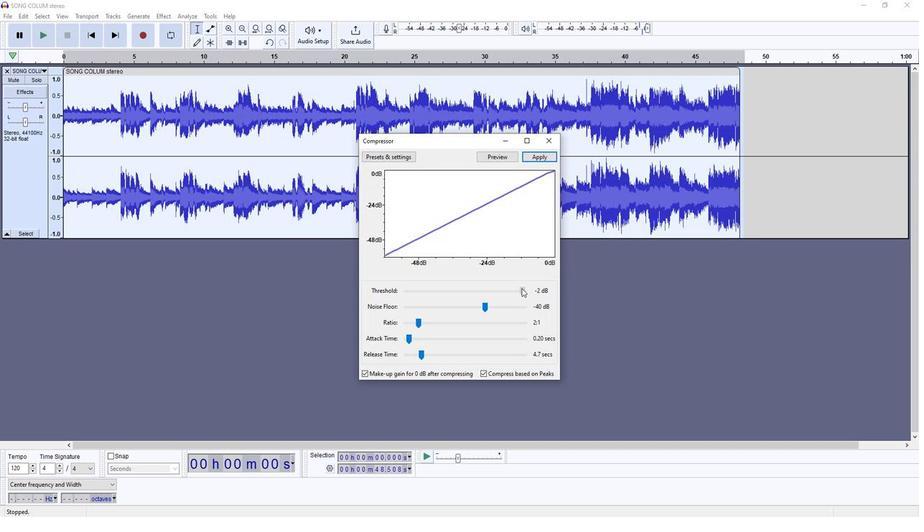 
Action: Mouse moved to (504, 156)
Screenshot: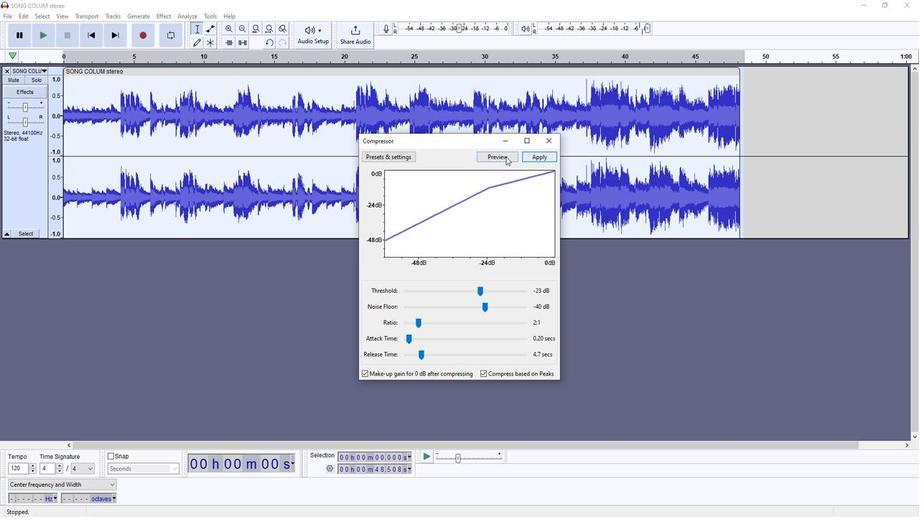 
Action: Mouse pressed left at (504, 156)
Screenshot: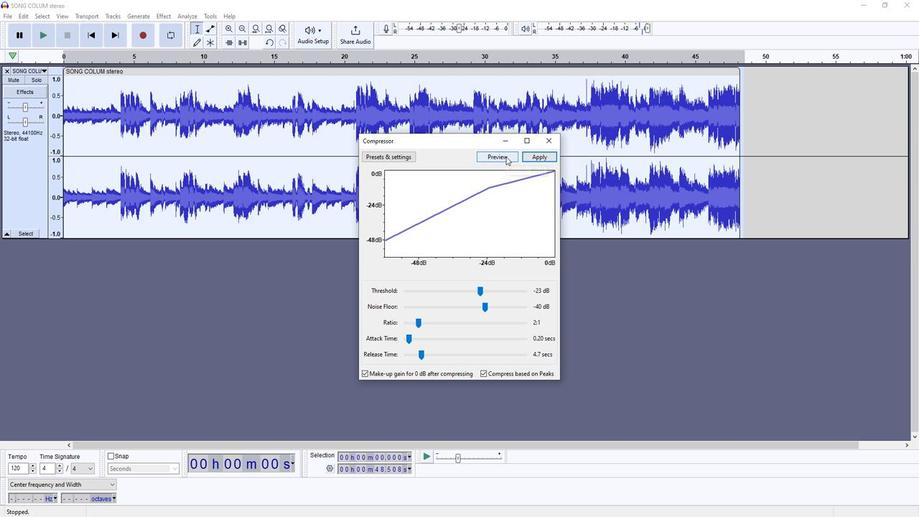 
Action: Mouse moved to (531, 156)
Screenshot: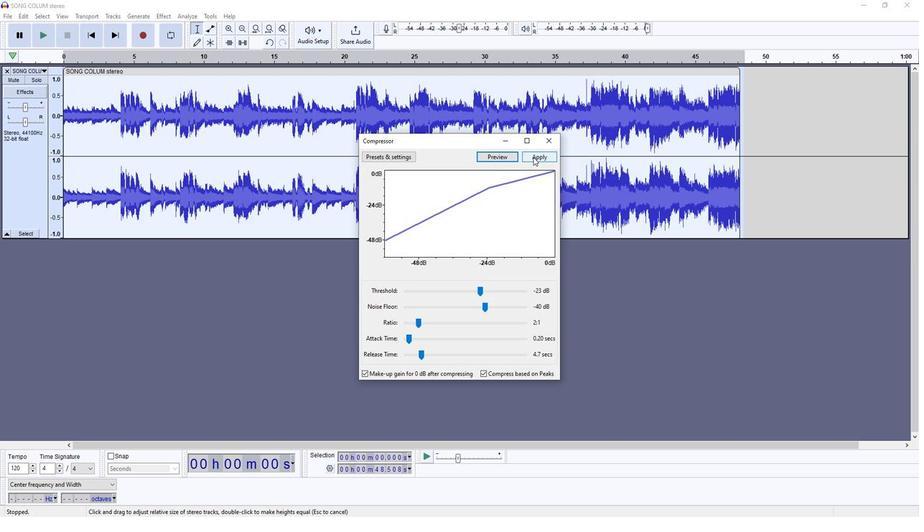 
Action: Mouse pressed left at (531, 156)
Screenshot: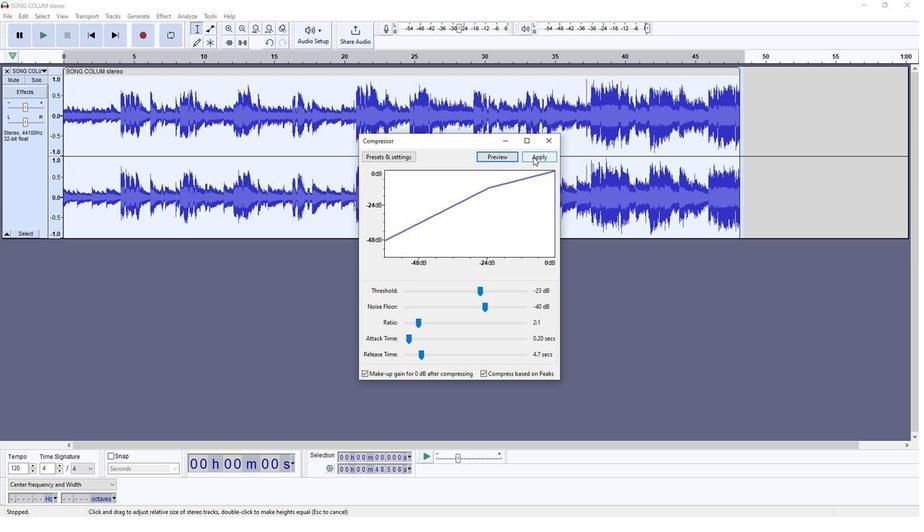 
Action: Mouse moved to (163, 13)
Screenshot: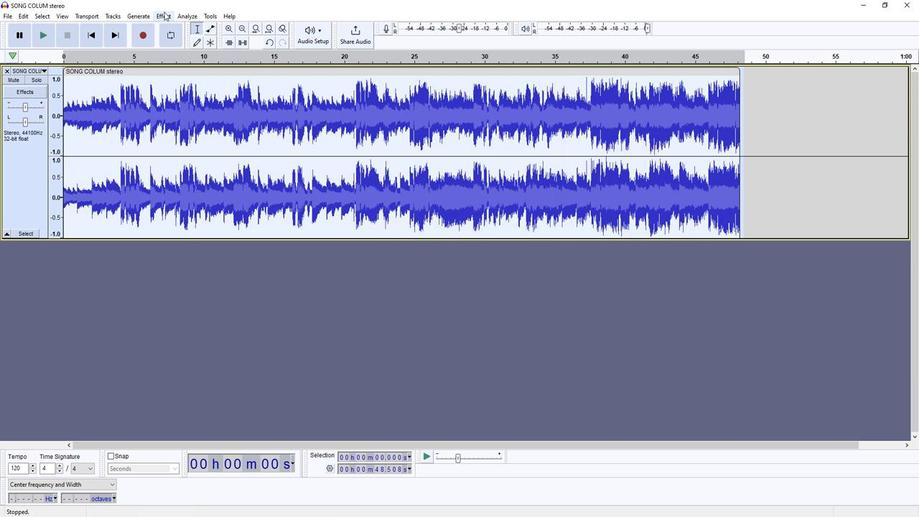 
Action: Mouse pressed left at (163, 13)
Screenshot: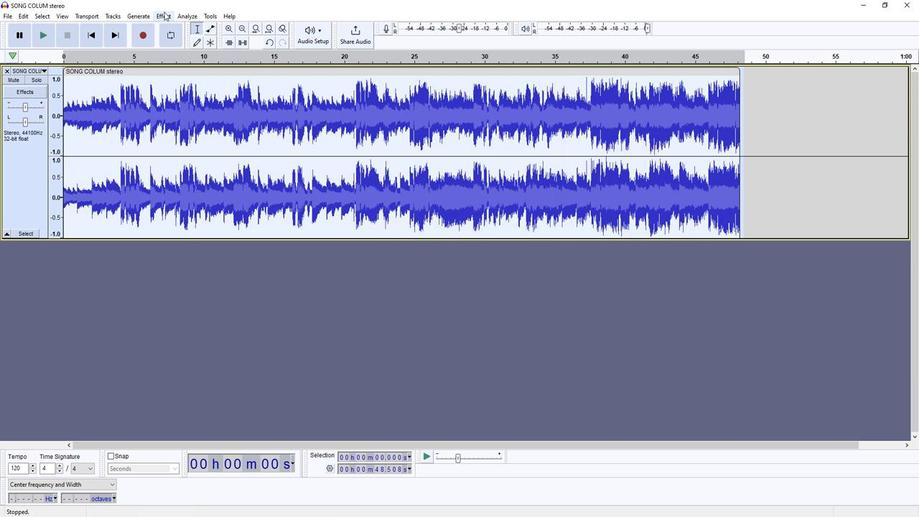 
Action: Mouse moved to (217, 214)
Screenshot: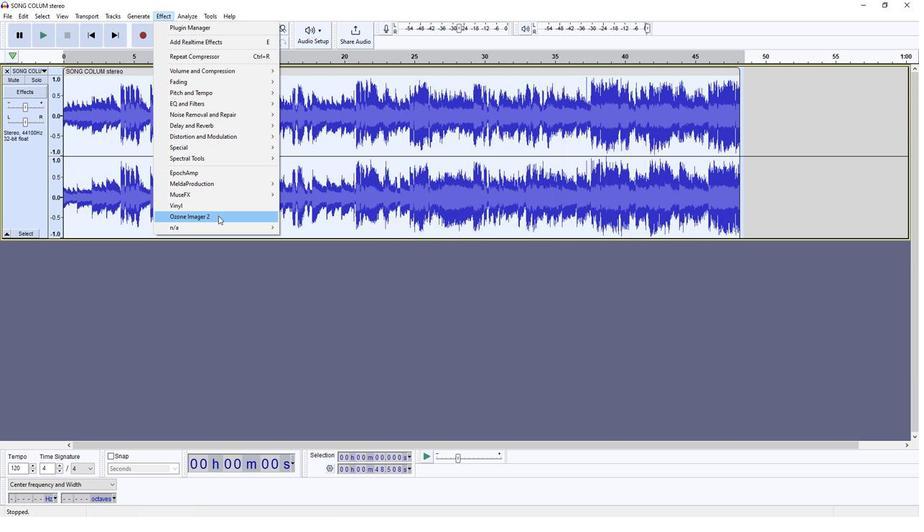
Action: Mouse pressed left at (217, 214)
Screenshot: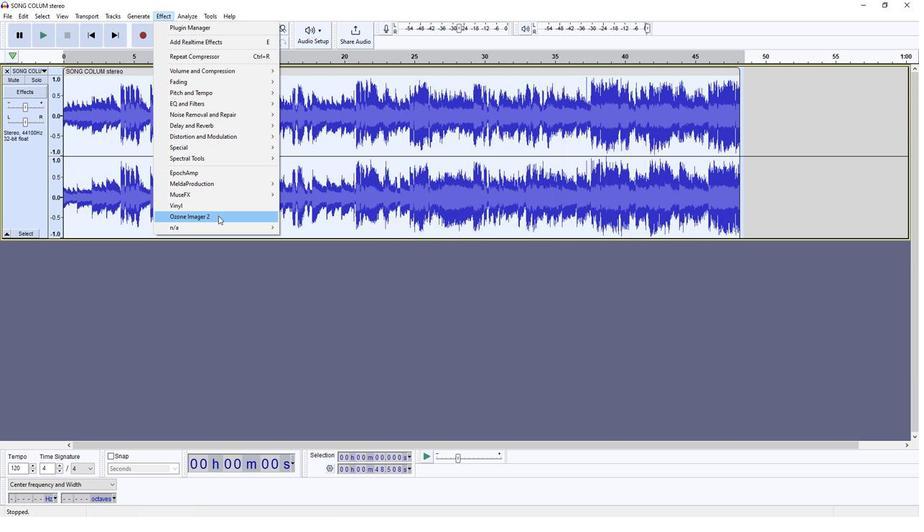 
Action: Mouse moved to (577, 280)
Screenshot: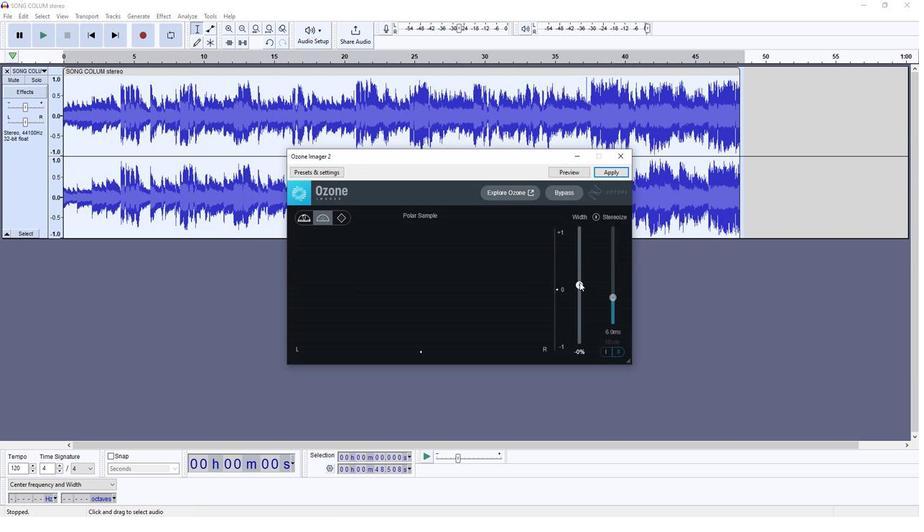 
Action: Mouse pressed left at (577, 280)
Screenshot: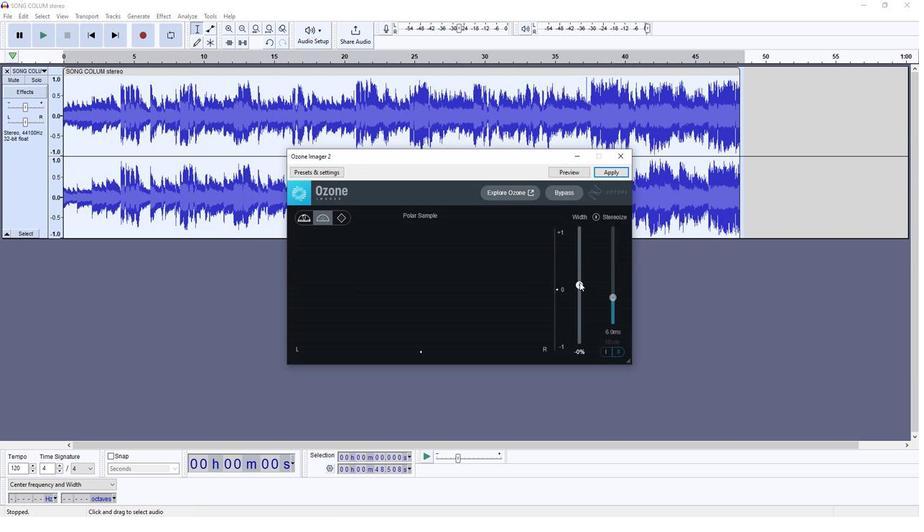 
Action: Mouse moved to (565, 171)
Screenshot: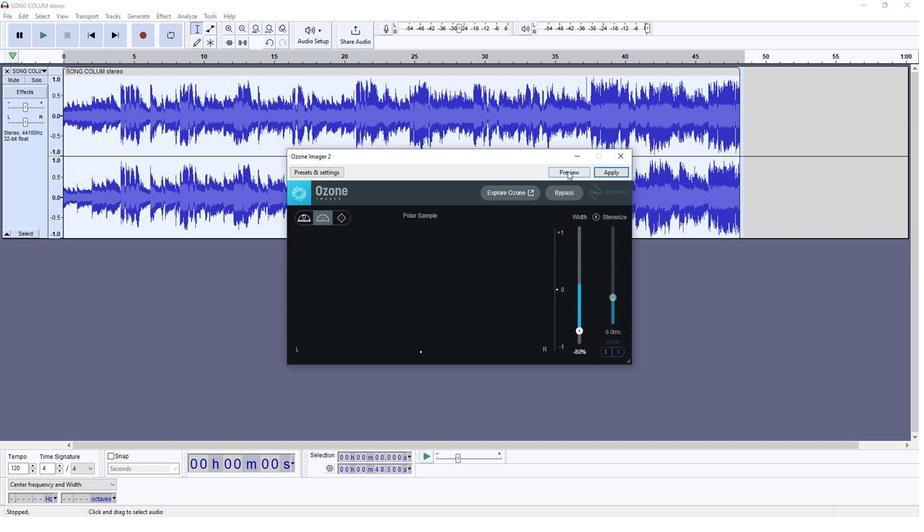 
Action: Mouse pressed left at (565, 171)
Screenshot: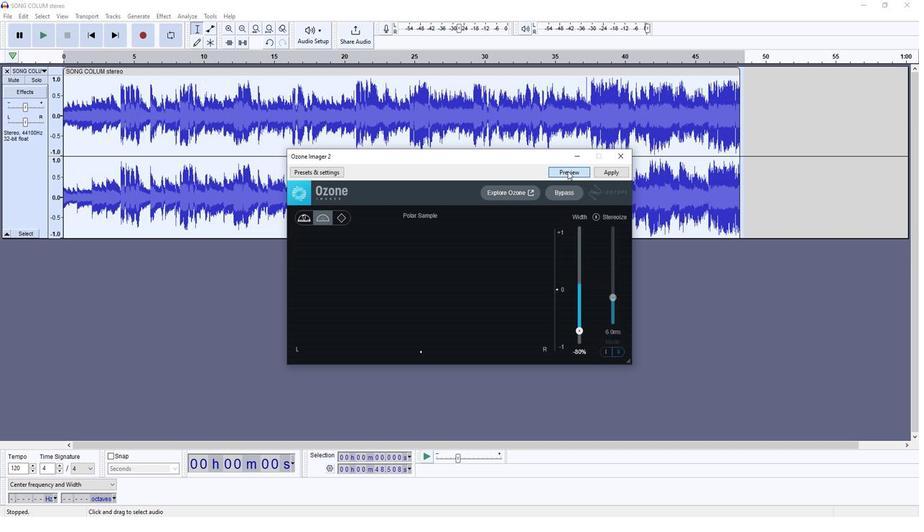 
Action: Mouse moved to (605, 169)
Screenshot: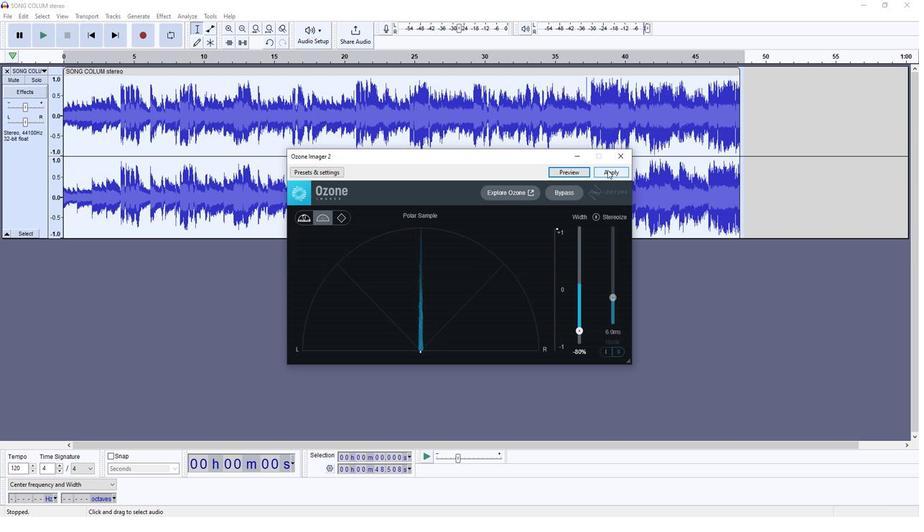 
Action: Mouse pressed left at (605, 169)
Screenshot: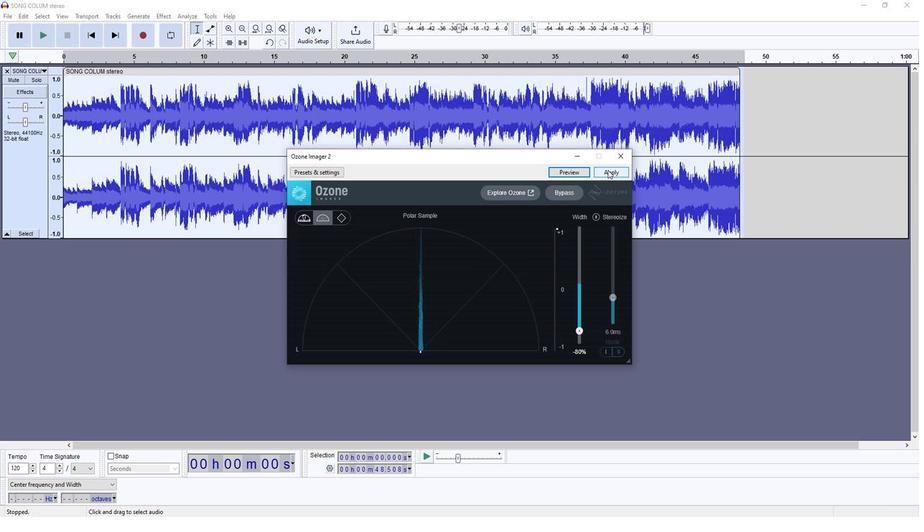 
Action: Mouse moved to (114, 15)
Screenshot: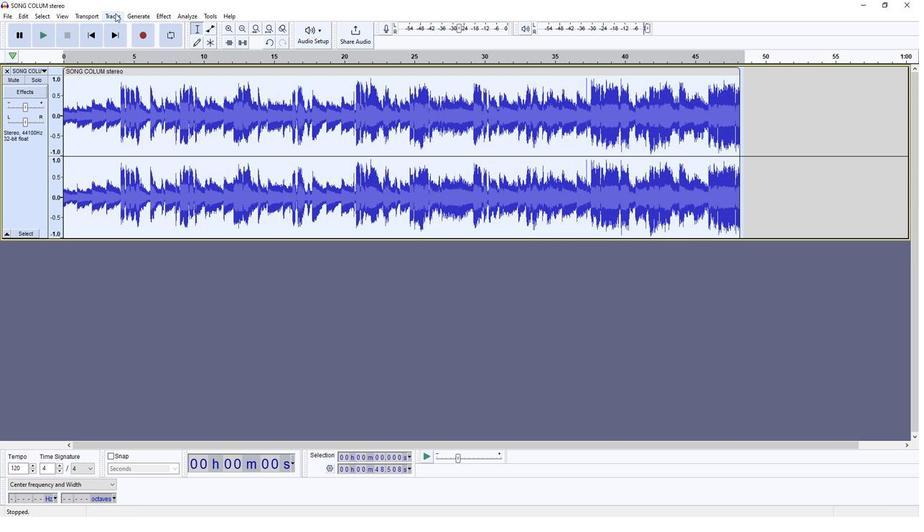 
Action: Mouse pressed left at (114, 15)
Screenshot: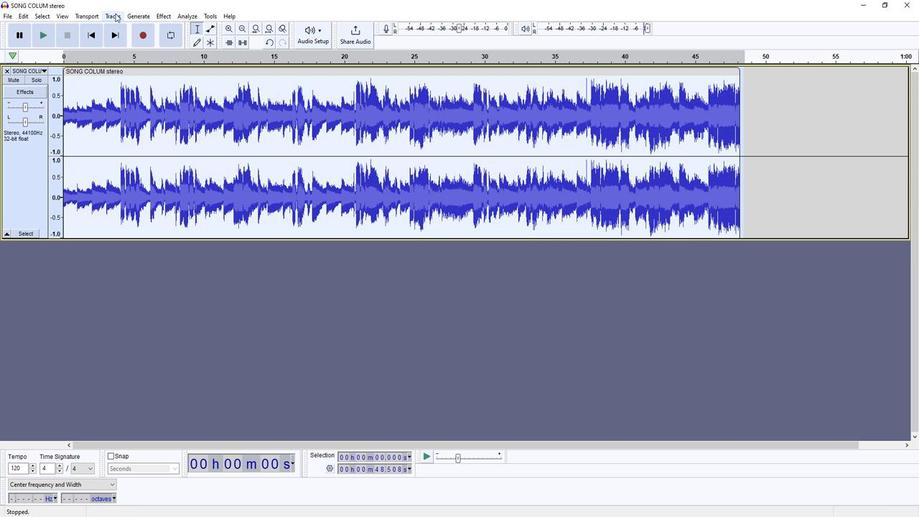 
Action: Mouse moved to (293, 63)
Screenshot: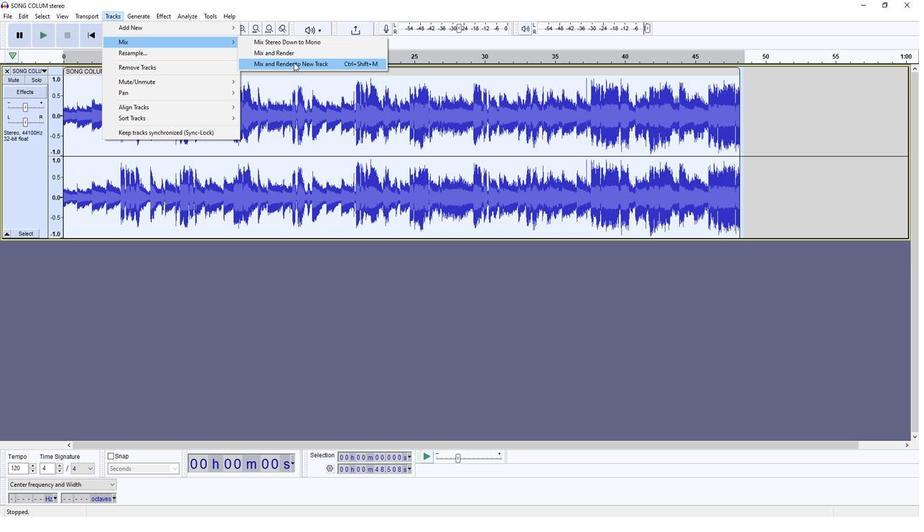 
Action: Mouse pressed left at (293, 63)
Screenshot: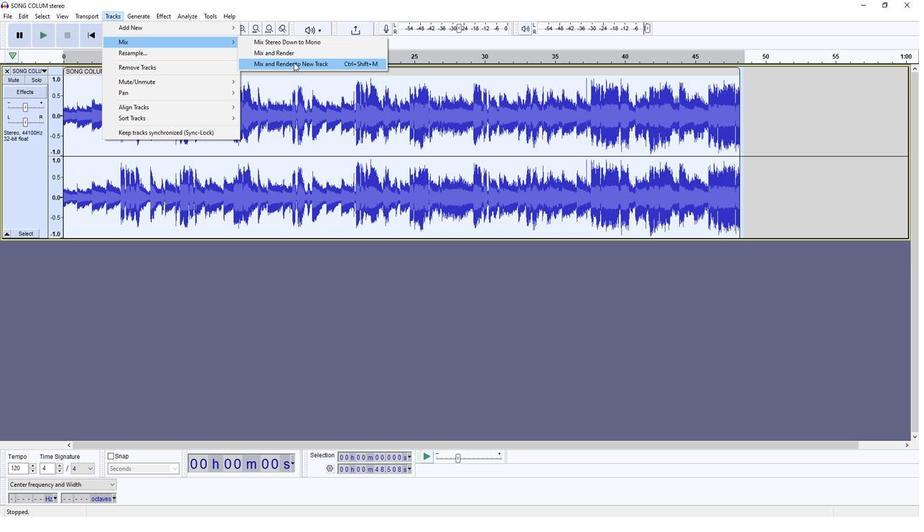 
Action: Mouse moved to (759, 380)
Screenshot: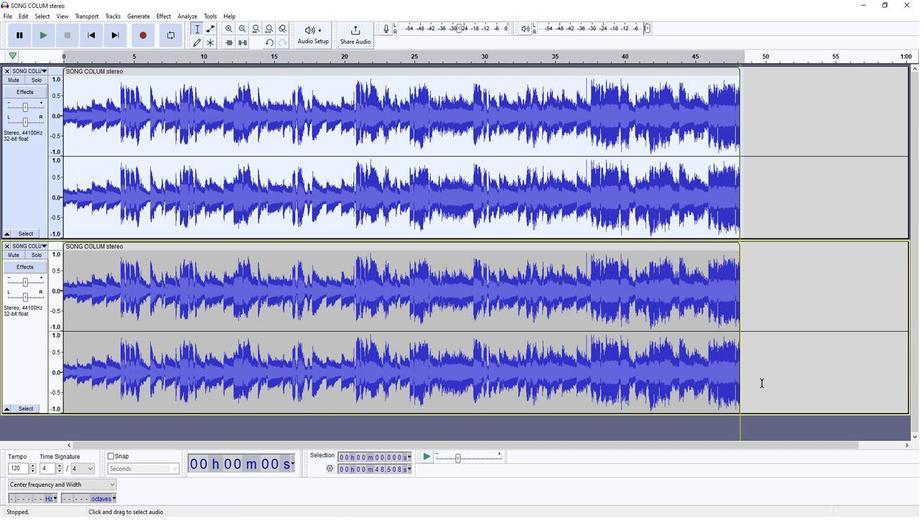 
Action: Mouse pressed left at (759, 380)
Screenshot: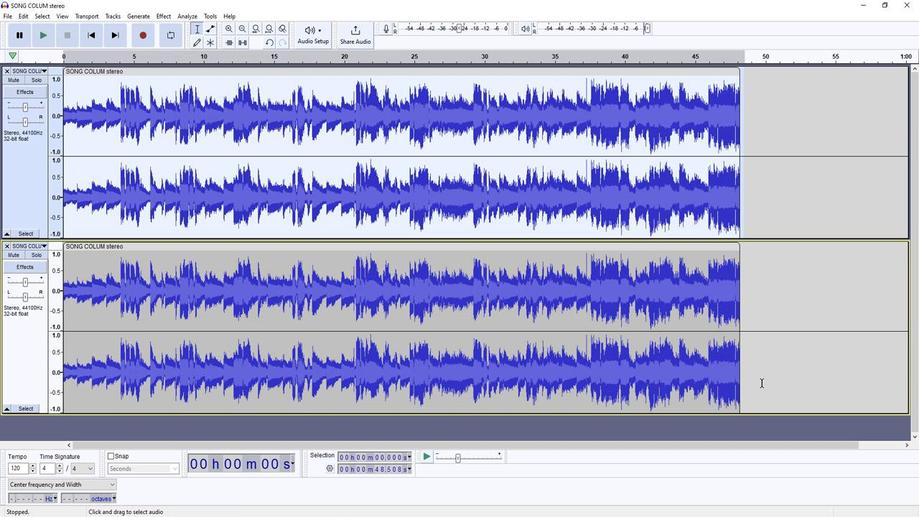
Action: Mouse moved to (32, 80)
Screenshot: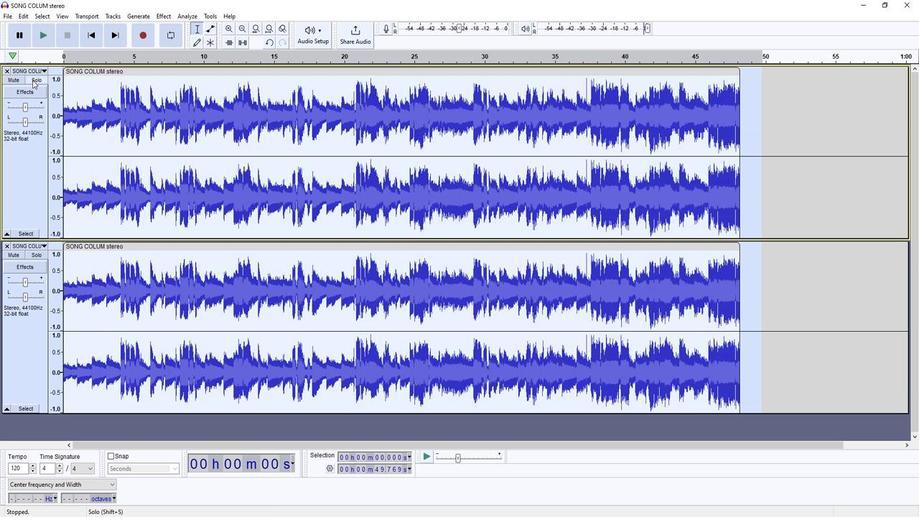 
Action: Mouse pressed left at (32, 80)
Screenshot: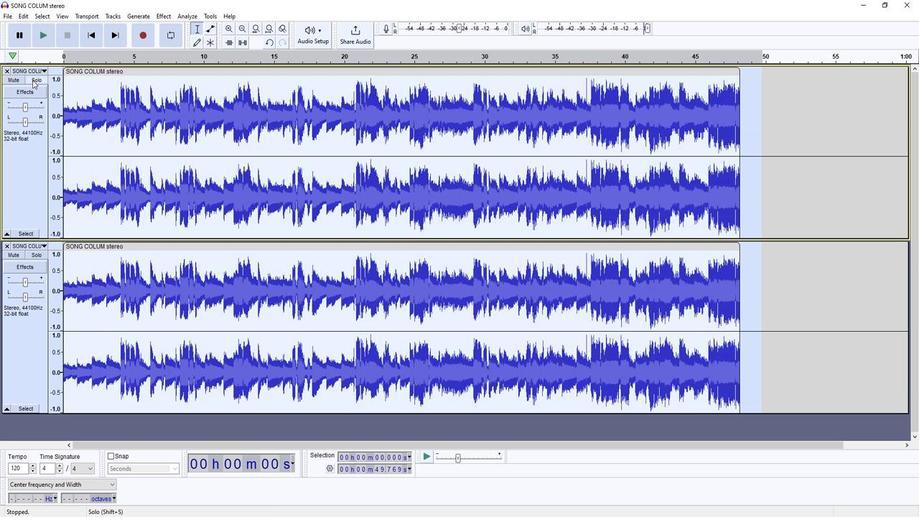 
Action: Mouse moved to (39, 37)
Screenshot: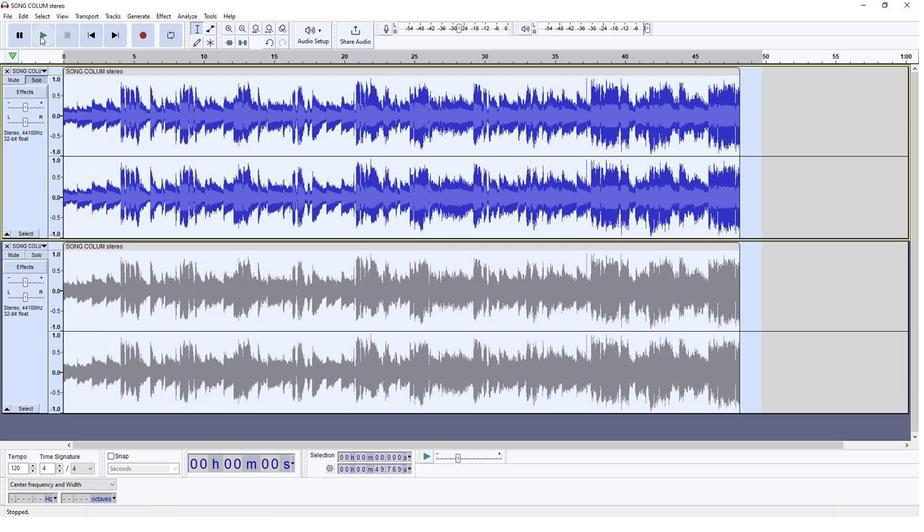 
Action: Mouse pressed left at (39, 37)
Screenshot: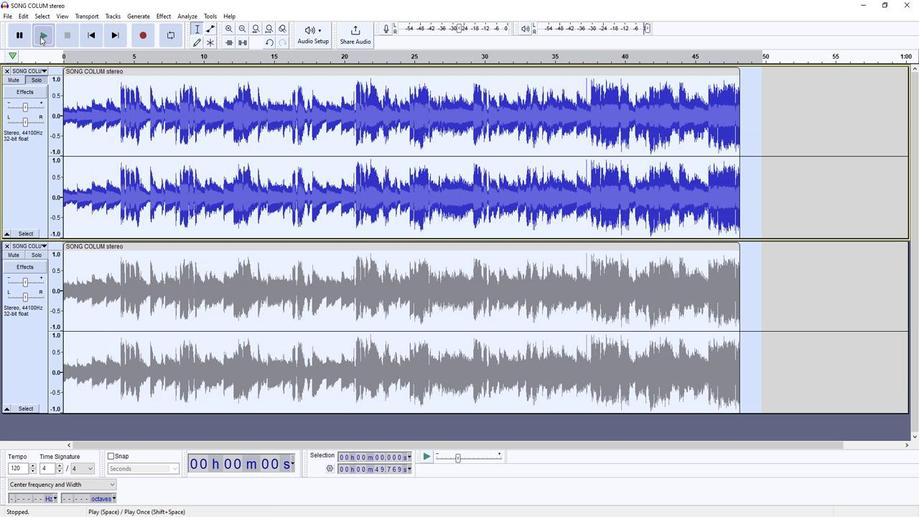 
Action: Mouse moved to (63, 40)
Screenshot: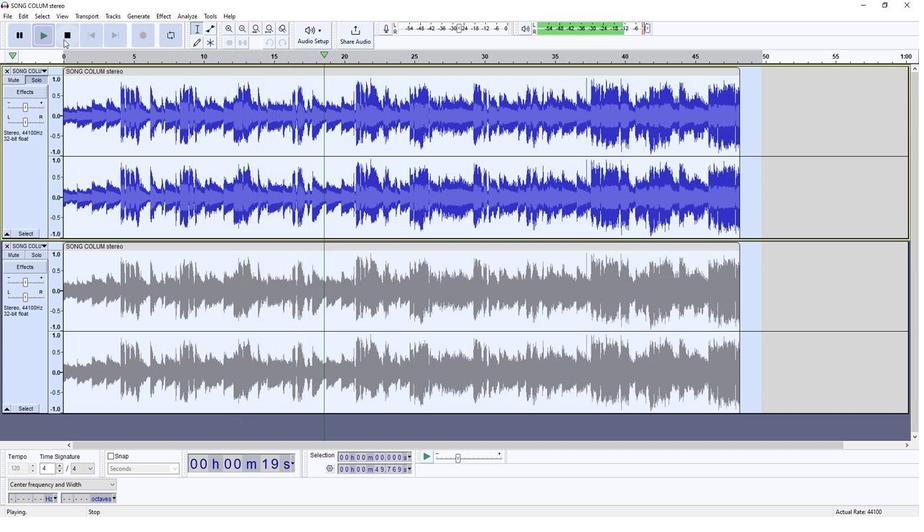 
Action: Mouse pressed left at (63, 40)
Screenshot: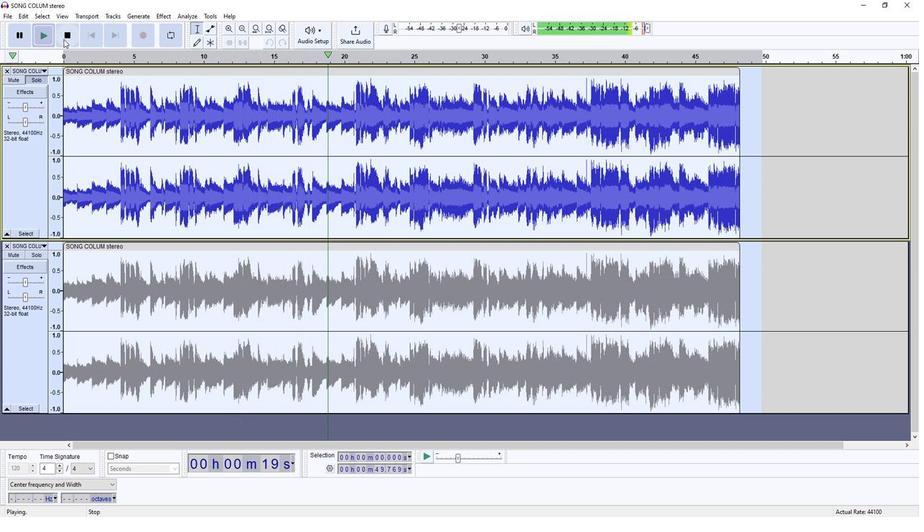 
Action: Mouse moved to (40, 77)
Screenshot: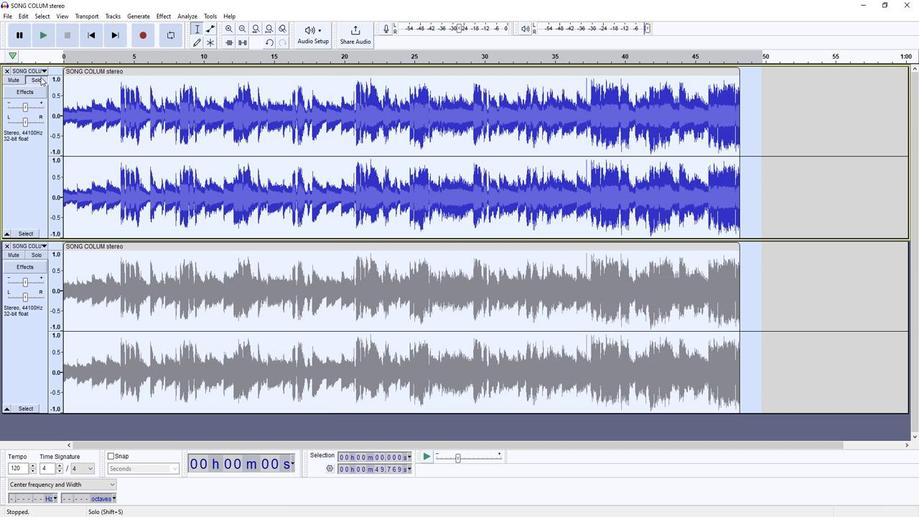 
Action: Mouse pressed left at (40, 77)
Screenshot: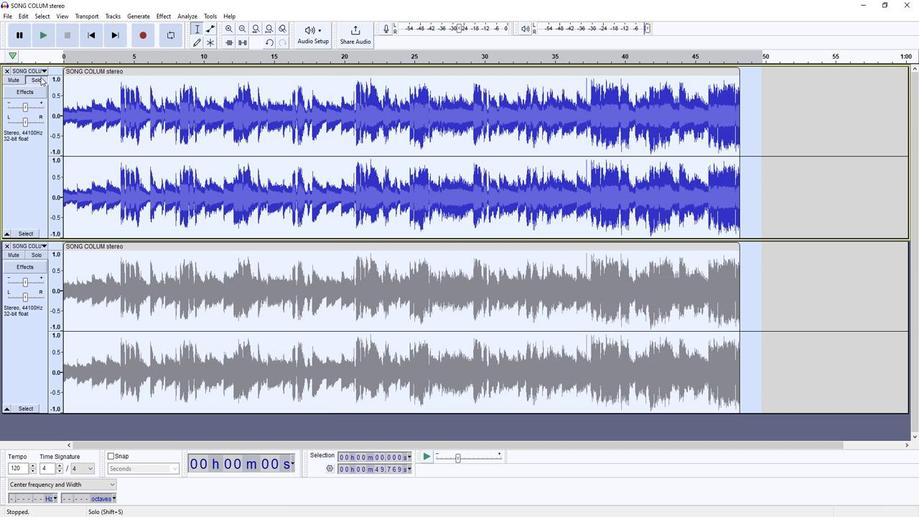 
Action: Mouse moved to (30, 252)
Screenshot: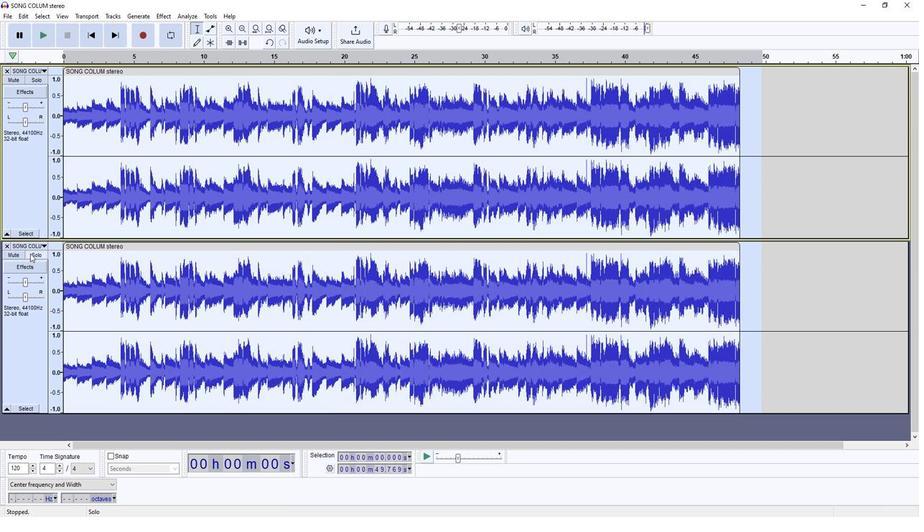 
Action: Mouse pressed left at (30, 252)
Screenshot: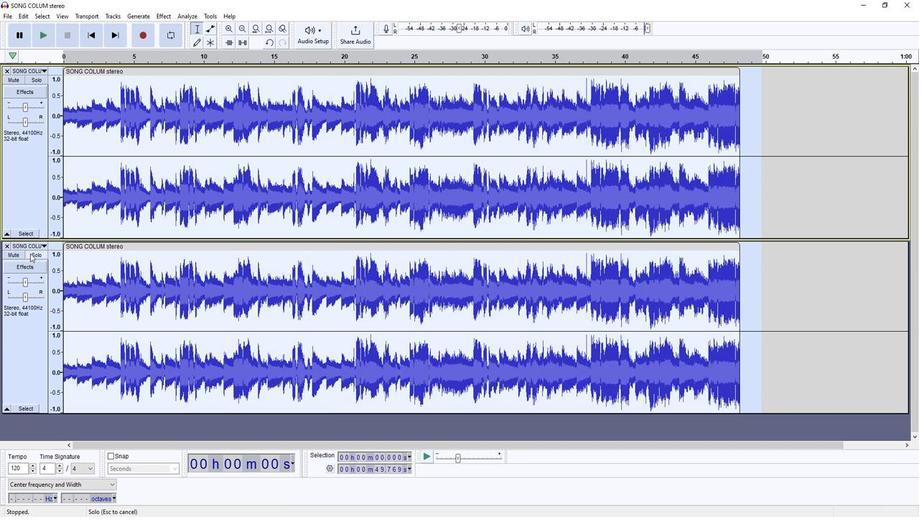 
Action: Mouse moved to (42, 32)
Screenshot: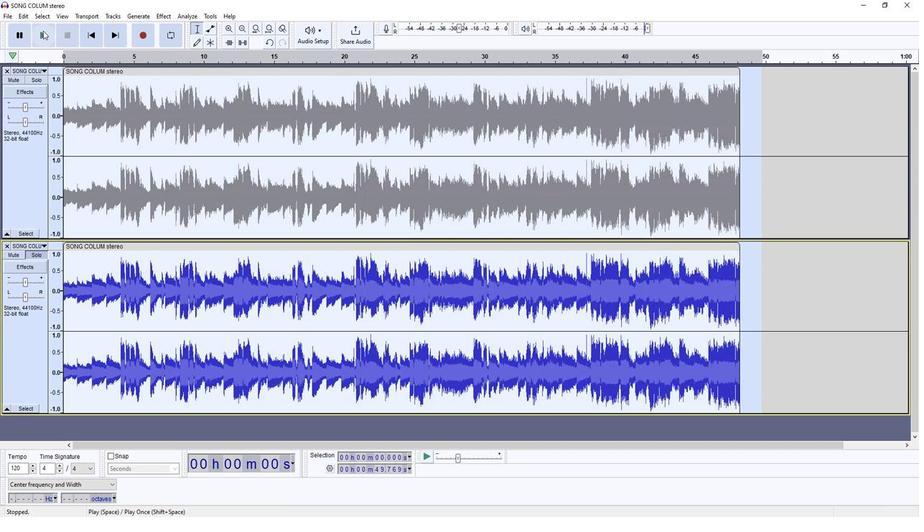 
Action: Mouse pressed left at (42, 32)
Screenshot: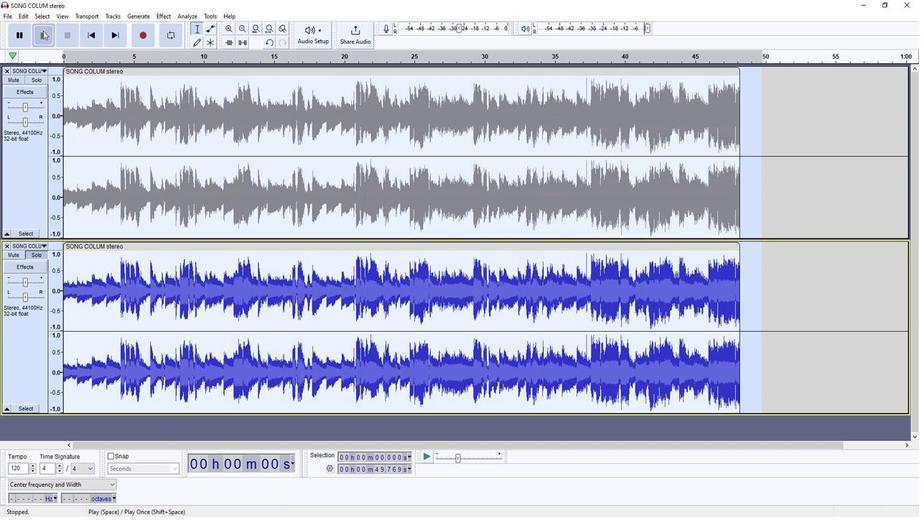 
Action: Mouse moved to (62, 35)
Screenshot: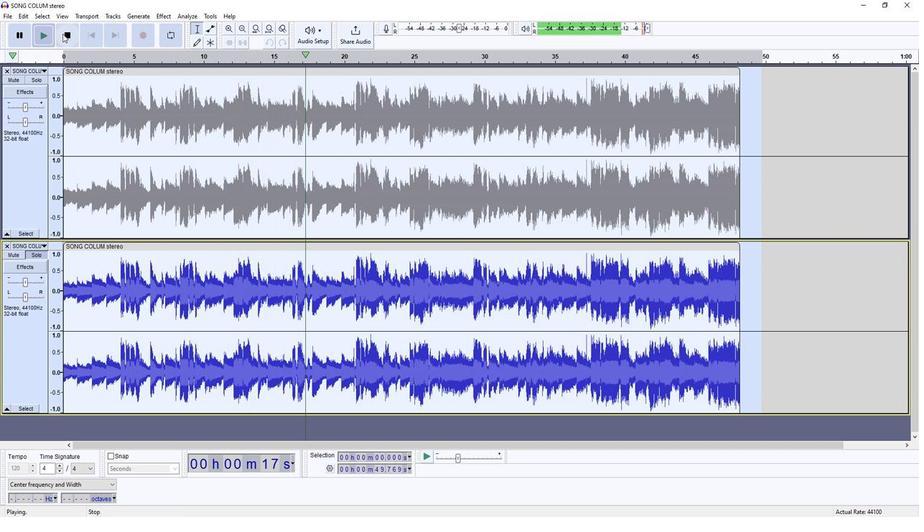 
Action: Mouse pressed left at (62, 35)
Screenshot: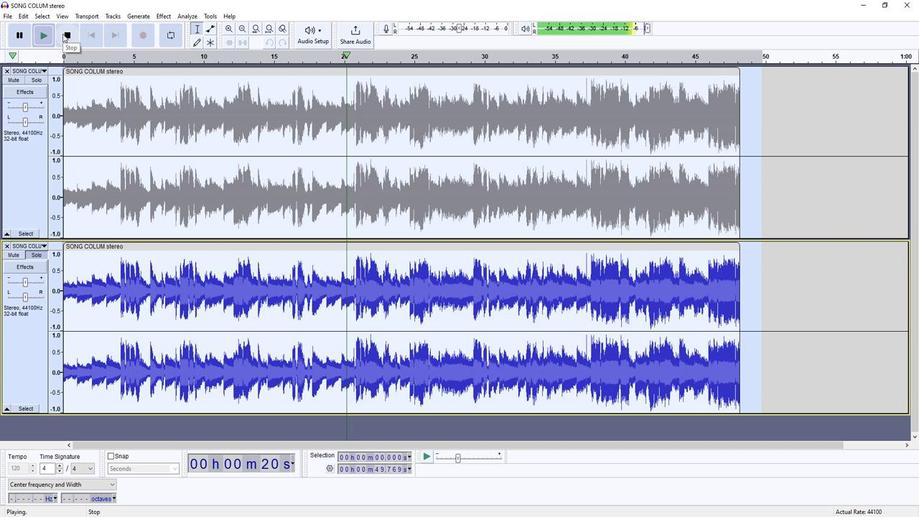 
Action: Mouse moved to (8, 17)
Screenshot: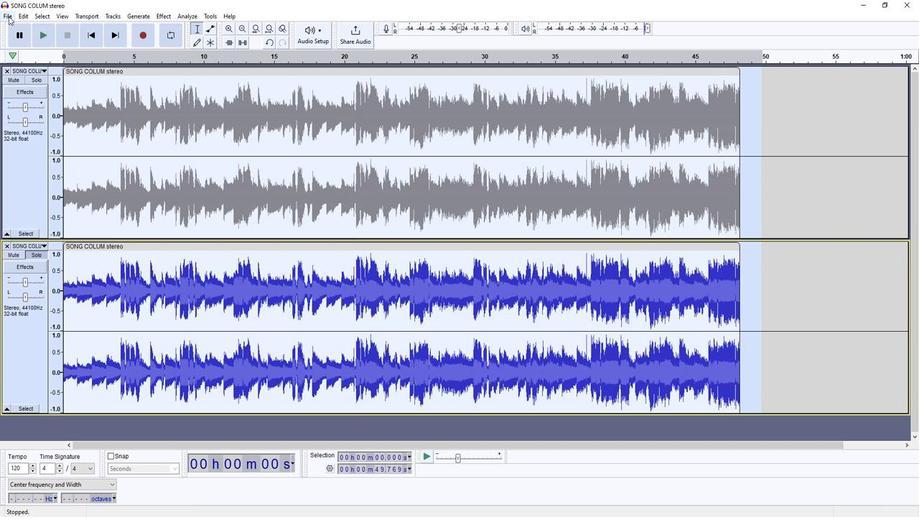 
Action: Mouse pressed left at (8, 17)
Screenshot: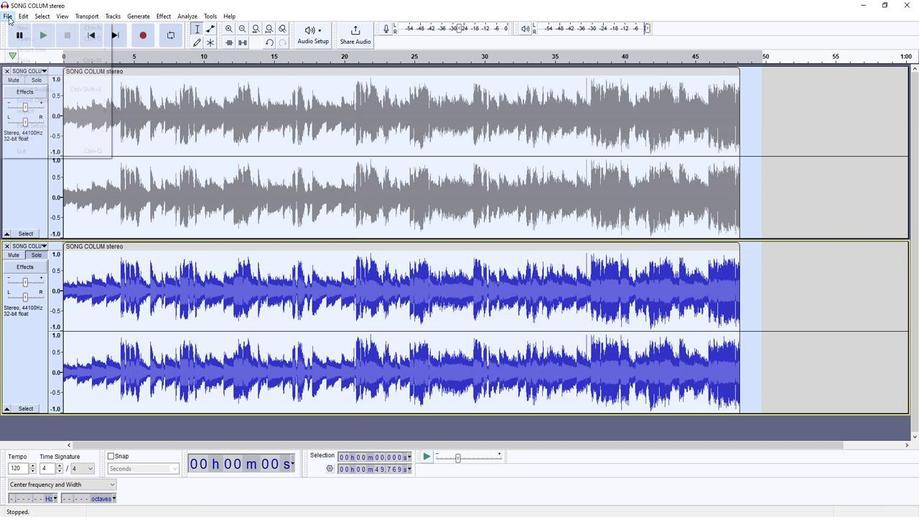 
Action: Mouse moved to (145, 87)
Screenshot: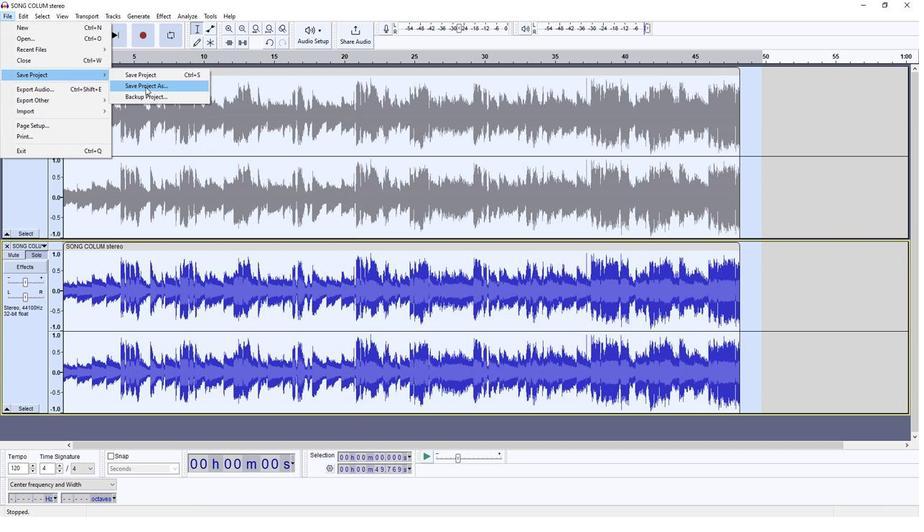 
Action: Mouse pressed left at (145, 87)
Screenshot: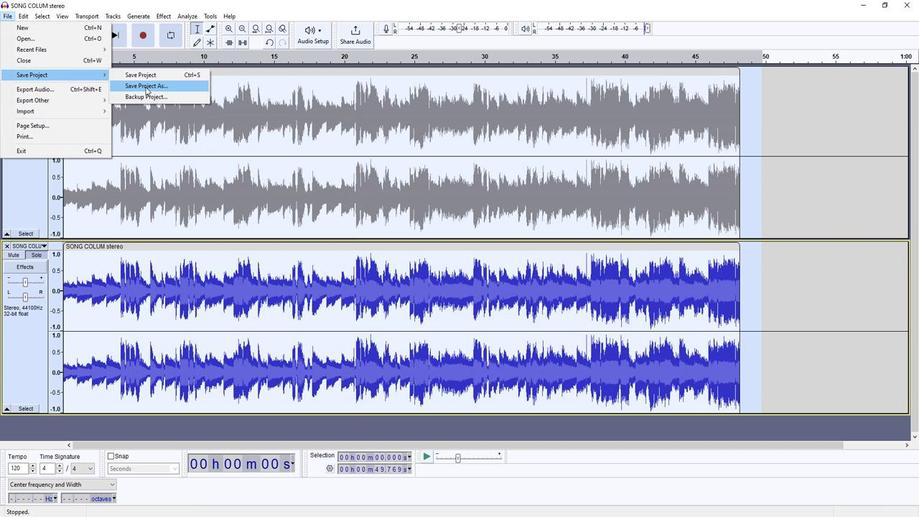 
Action: Key pressed <Key.backspace><Key.shift><Key.shift>Mixing<Key.space>a<Key.space>song<Key.space>in<Key.space>mono<Key.space>and<Key.space>then<Key.space>create<Key.space>a<Key.space>stereo<Key.space>mix<Key.space>for<Key.space>comparision
Screenshot: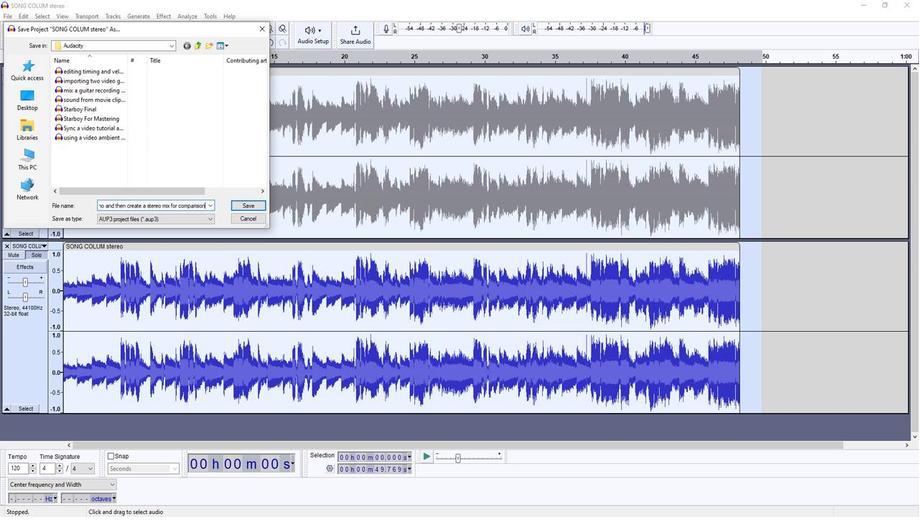 
Action: Mouse moved to (250, 204)
Screenshot: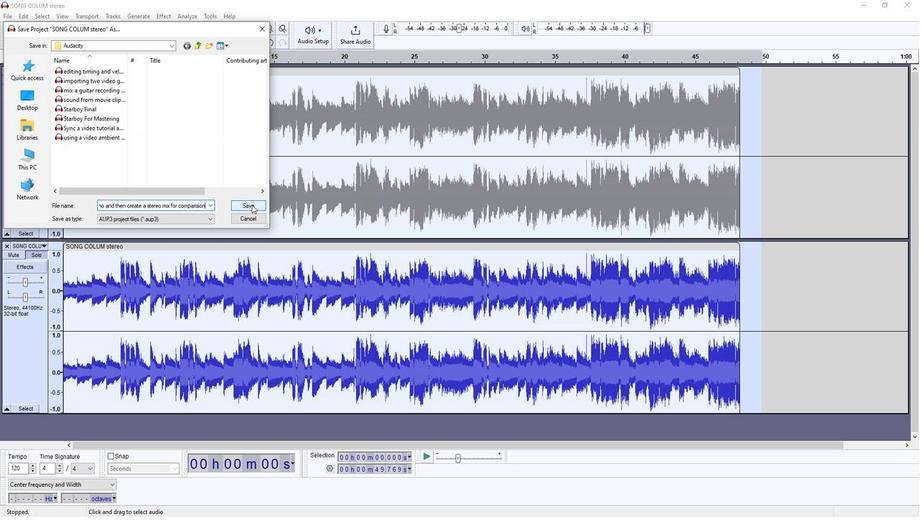 
Action: Mouse pressed left at (250, 204)
Screenshot: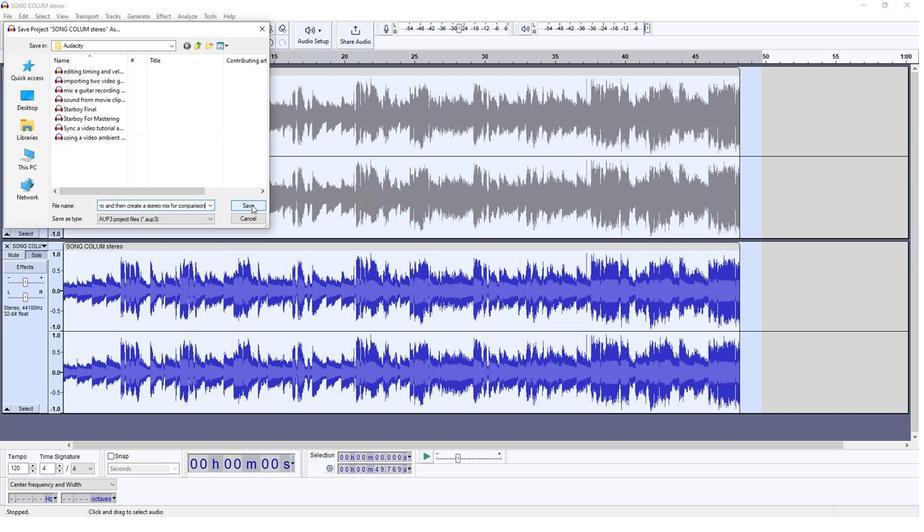 
